 Task: Create a due date automation trigger when advanced on, on the monday after a card is due add fields without custom field "Resume" set to a date less than 1 days from now at 11:00 AM.
Action: Mouse moved to (949, 282)
Screenshot: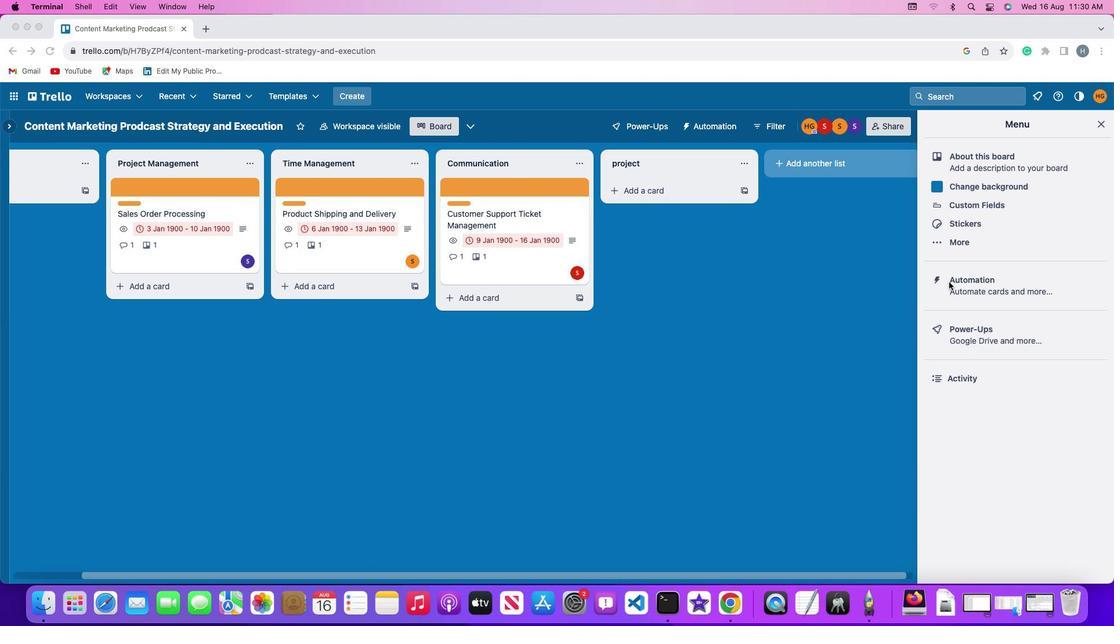 
Action: Mouse pressed left at (949, 282)
Screenshot: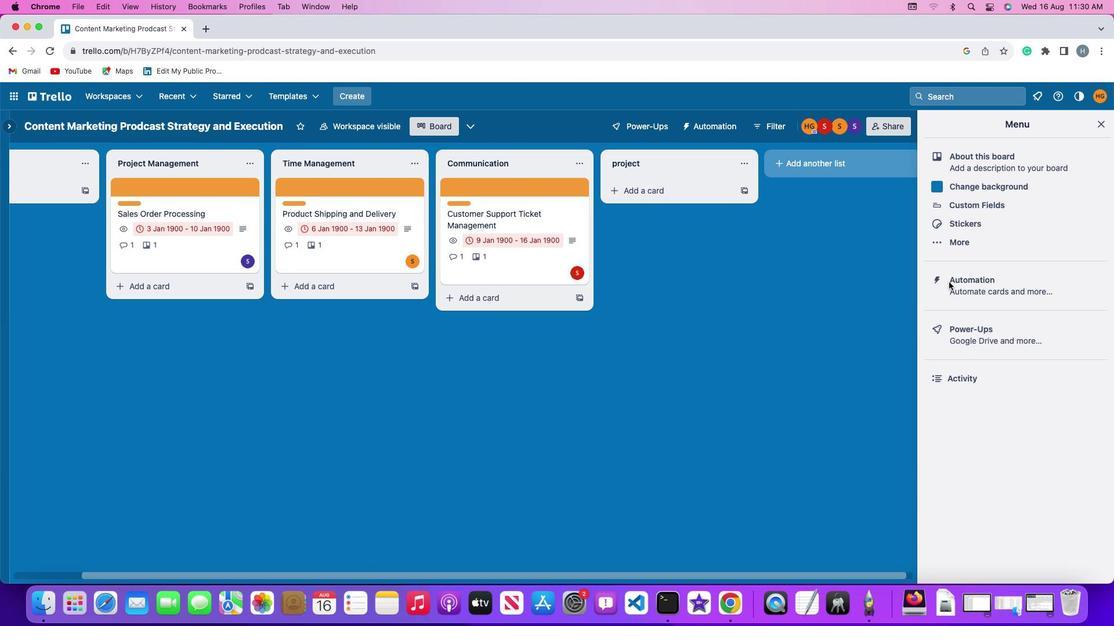 
Action: Mouse pressed left at (949, 282)
Screenshot: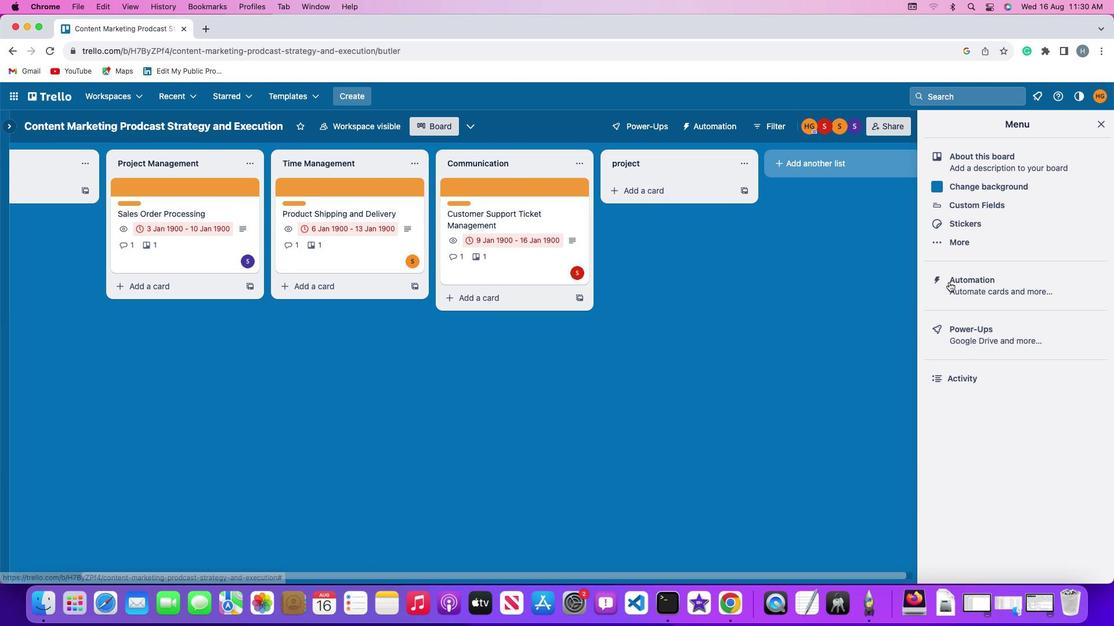 
Action: Mouse moved to (87, 269)
Screenshot: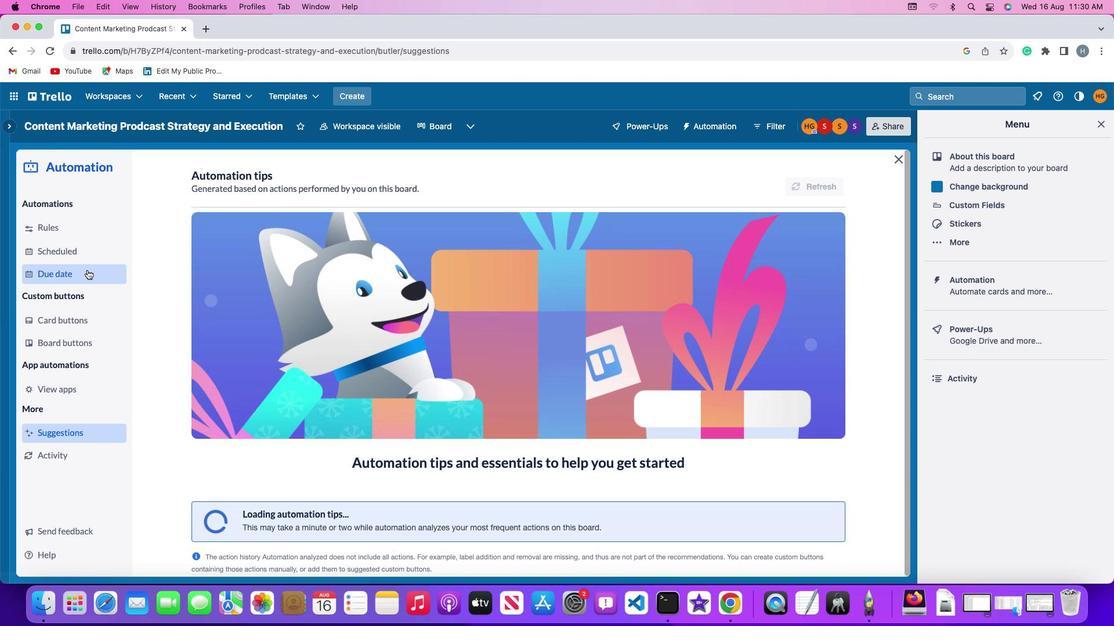 
Action: Mouse pressed left at (87, 269)
Screenshot: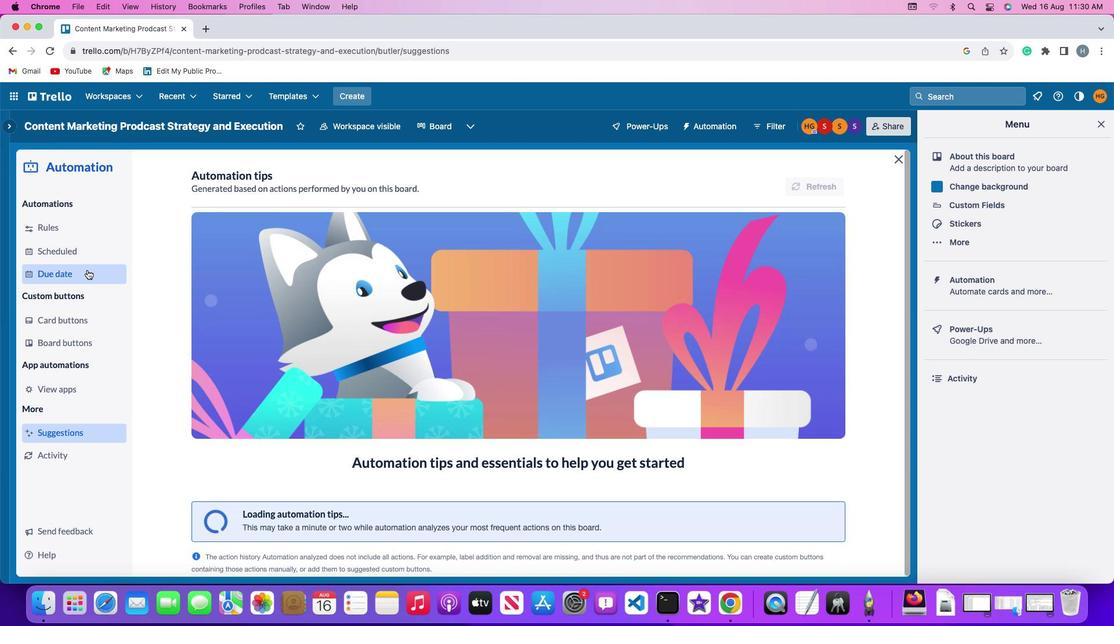 
Action: Mouse moved to (769, 178)
Screenshot: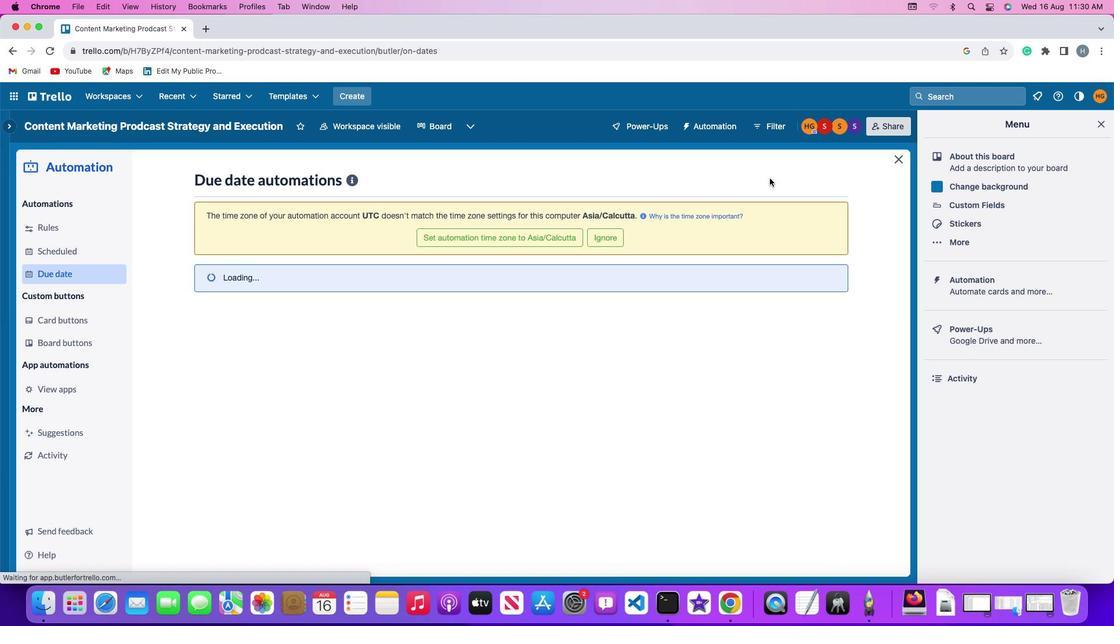 
Action: Mouse pressed left at (769, 178)
Screenshot: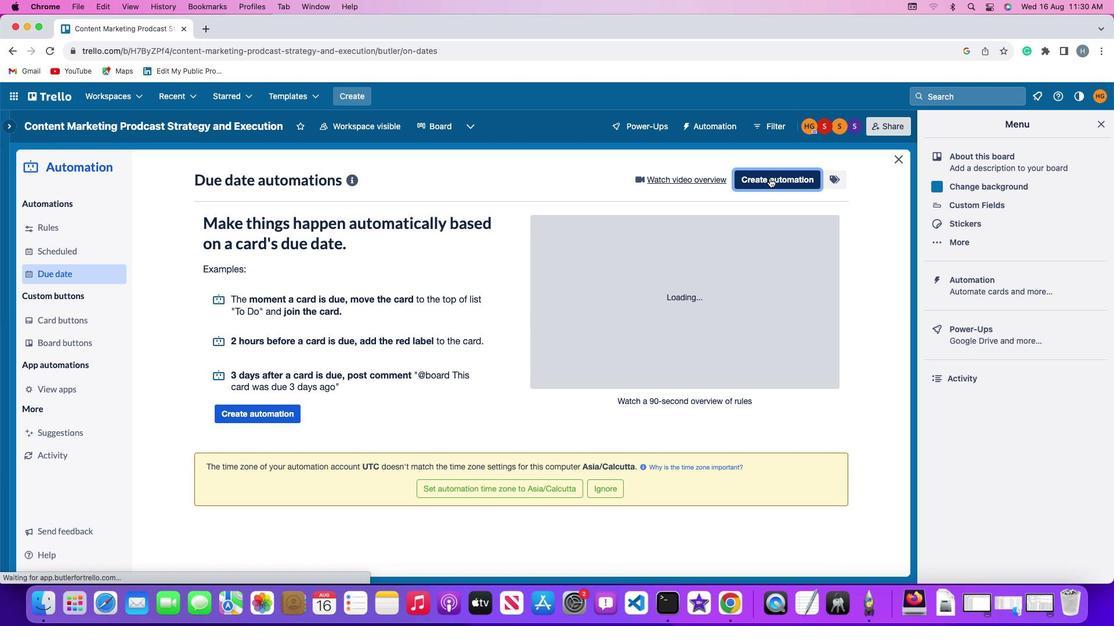 
Action: Mouse moved to (213, 293)
Screenshot: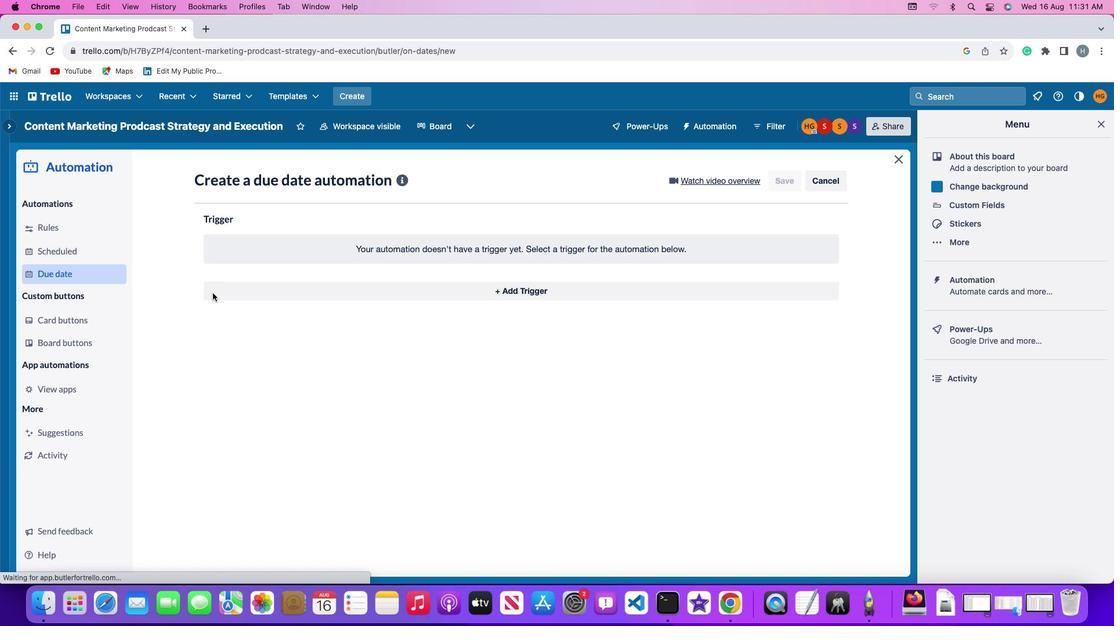 
Action: Mouse pressed left at (213, 293)
Screenshot: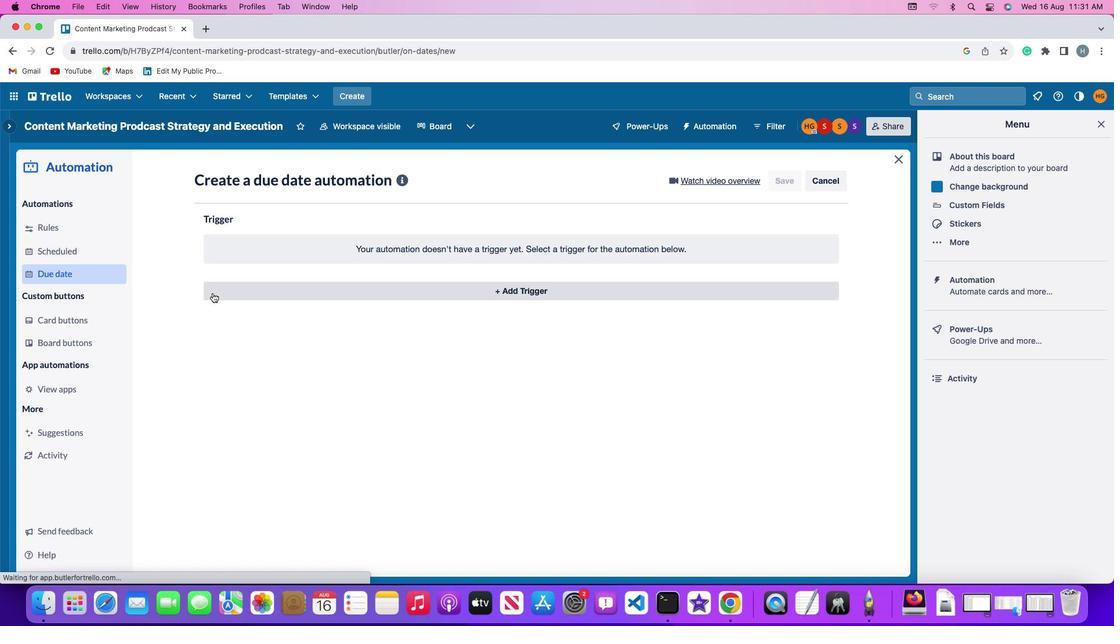 
Action: Mouse moved to (244, 514)
Screenshot: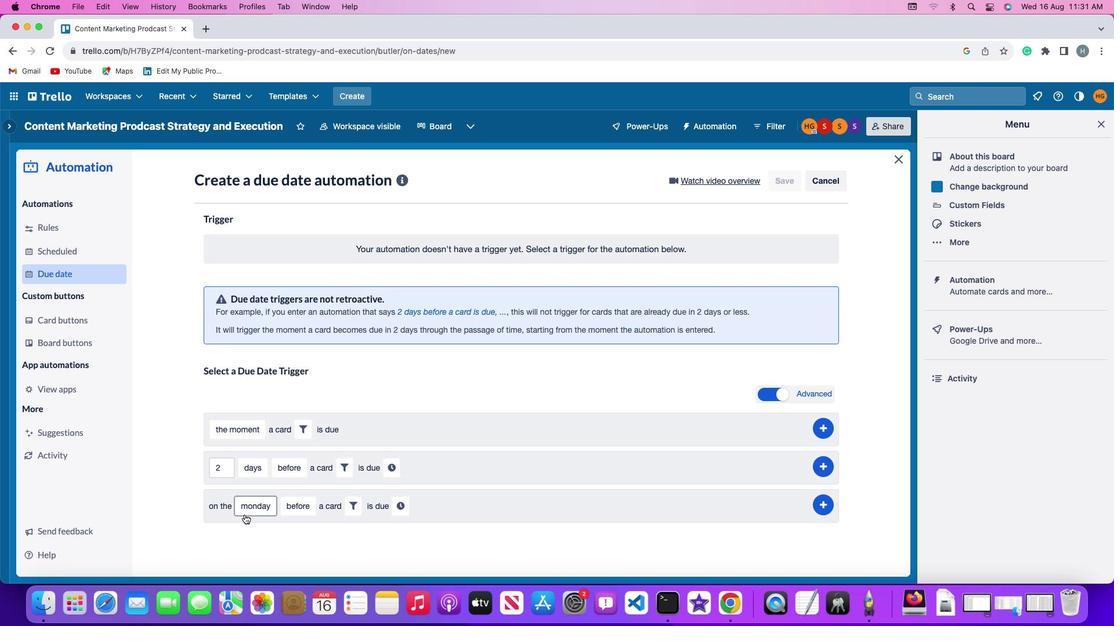 
Action: Mouse pressed left at (244, 514)
Screenshot: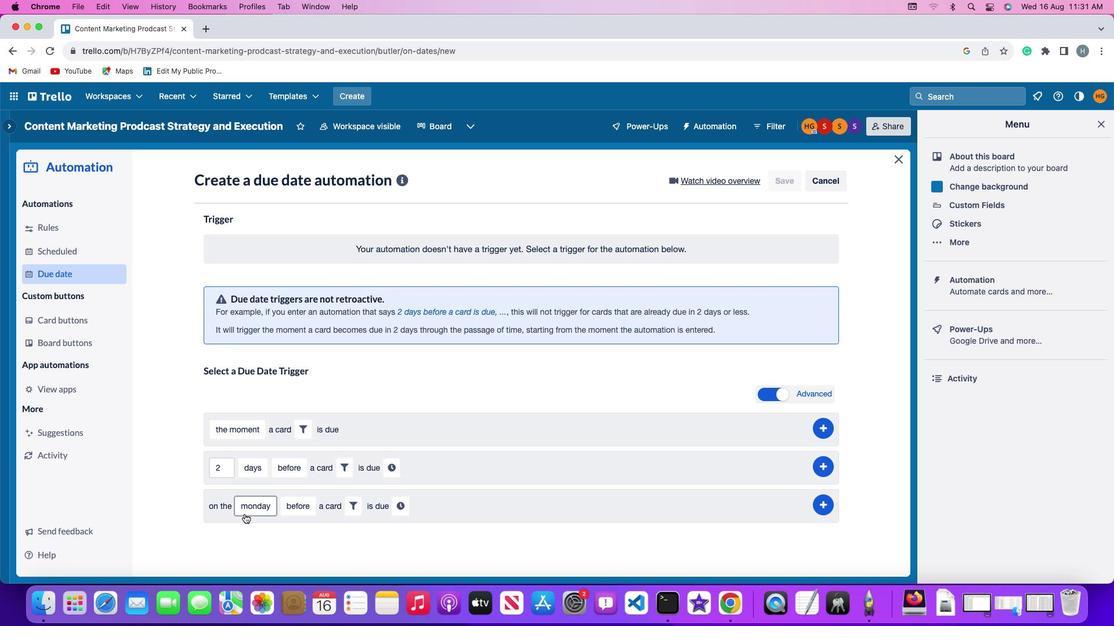 
Action: Mouse moved to (262, 346)
Screenshot: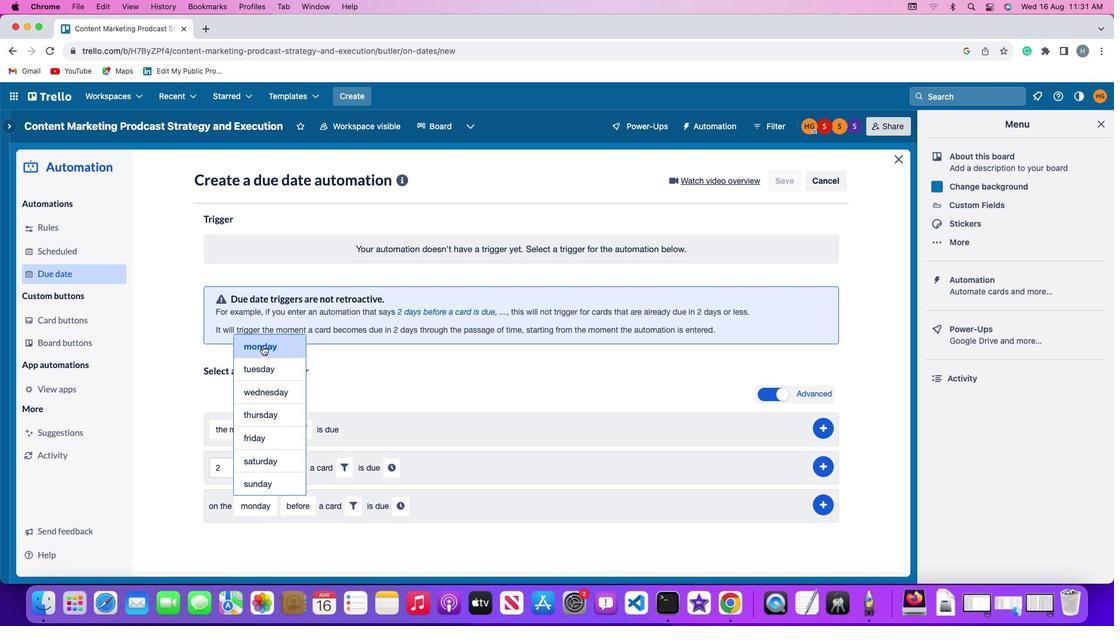 
Action: Mouse pressed left at (262, 346)
Screenshot: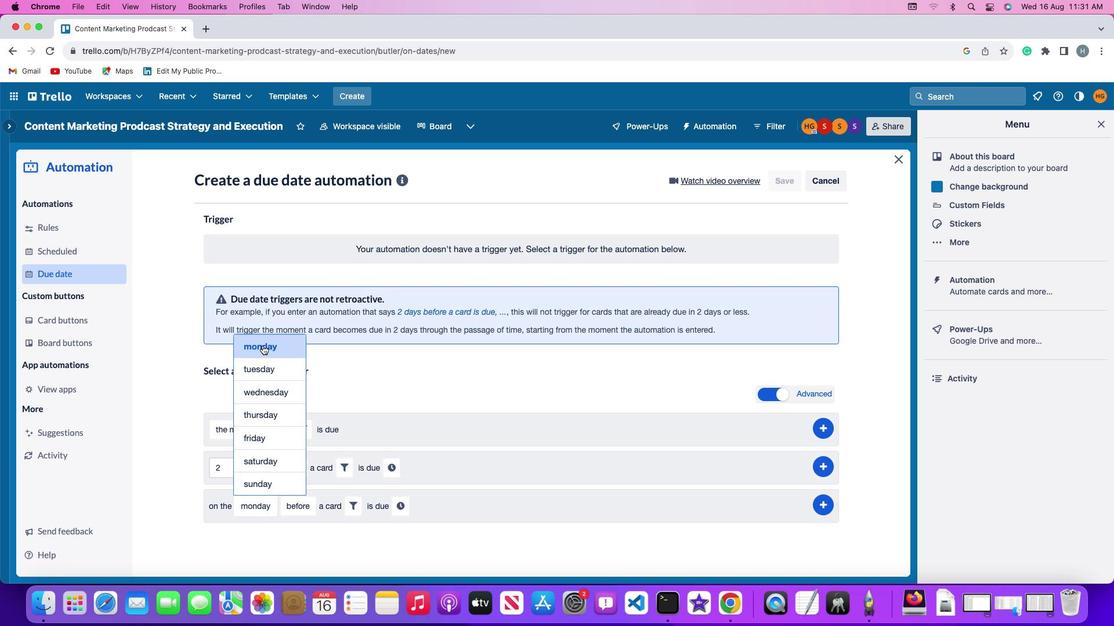 
Action: Mouse moved to (292, 502)
Screenshot: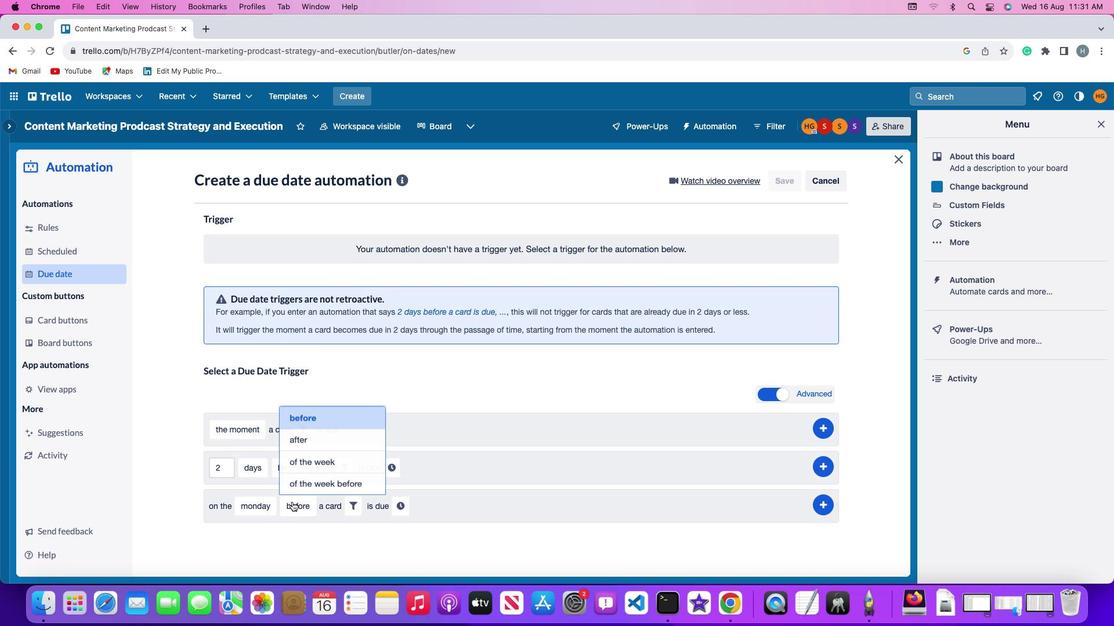 
Action: Mouse pressed left at (292, 502)
Screenshot: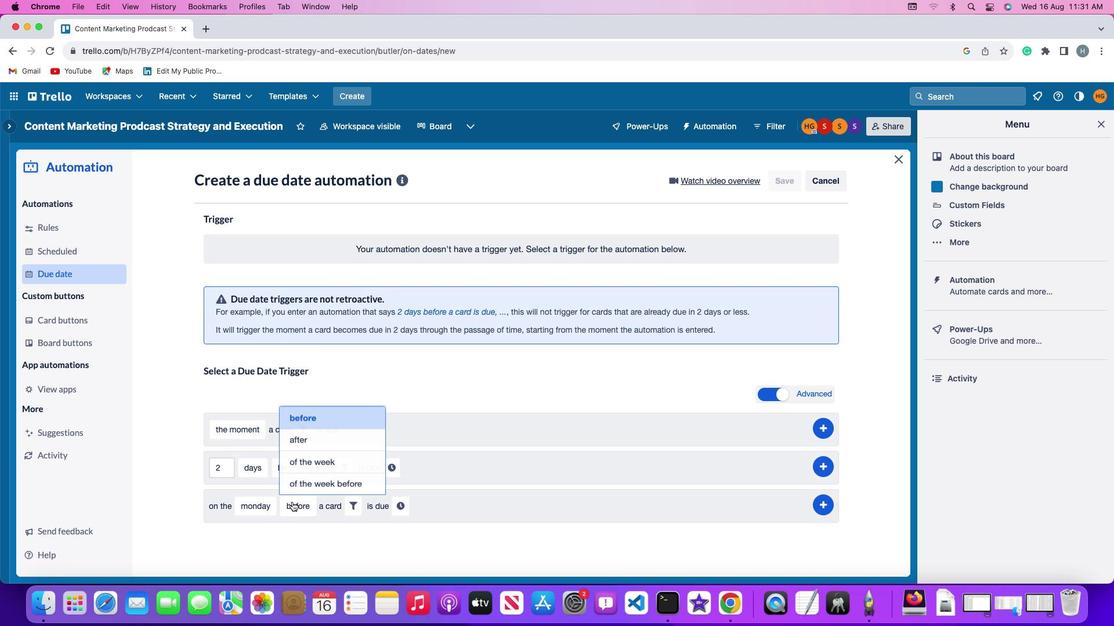 
Action: Mouse moved to (323, 433)
Screenshot: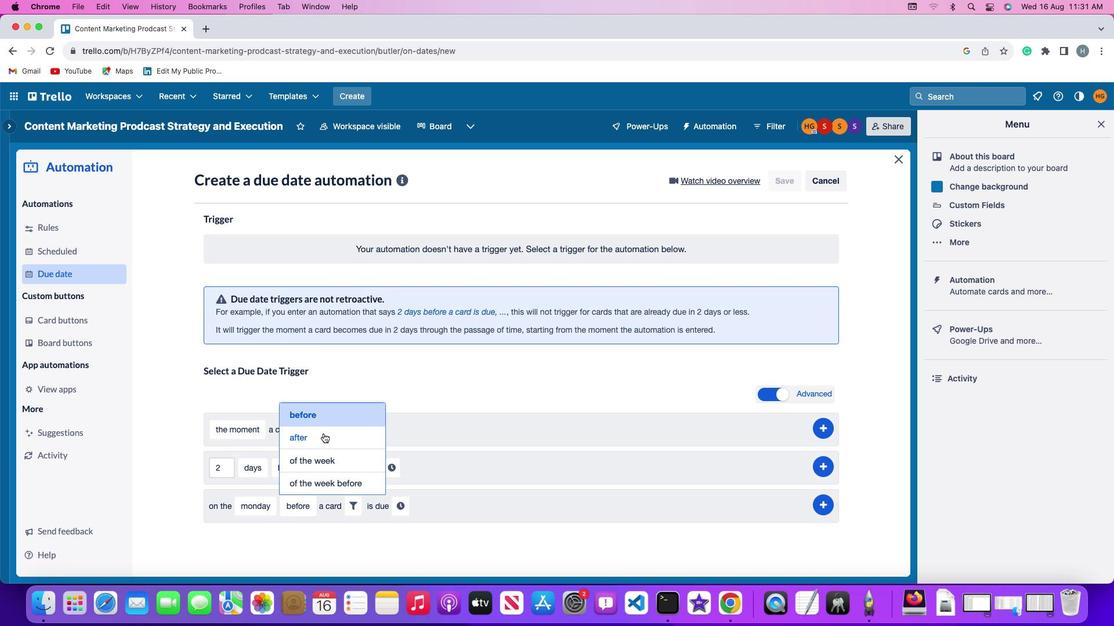 
Action: Mouse pressed left at (323, 433)
Screenshot: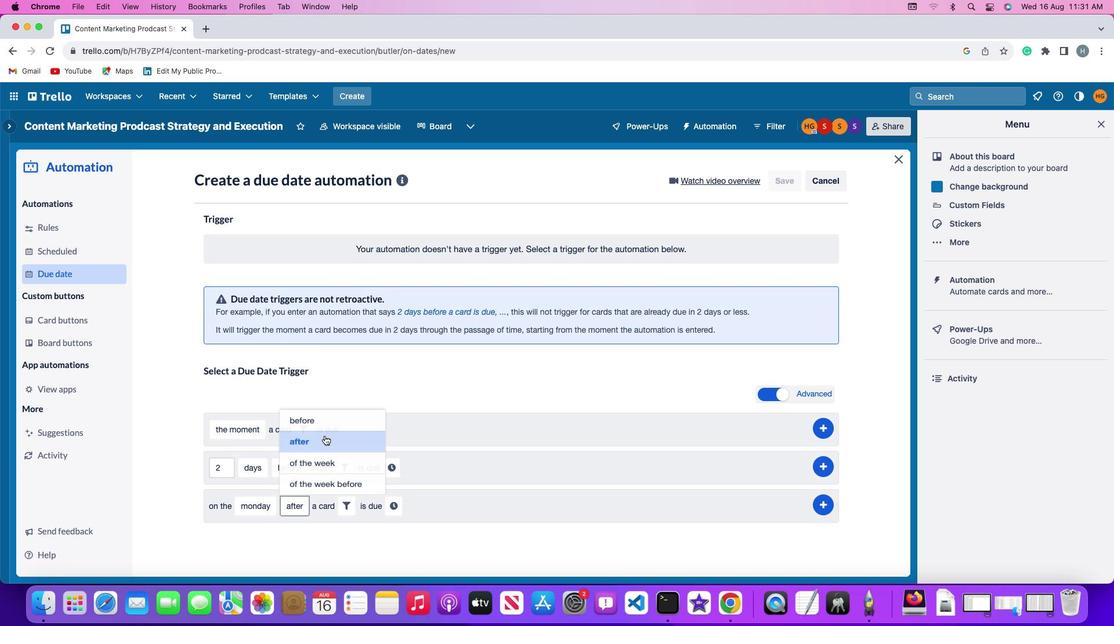 
Action: Mouse moved to (350, 508)
Screenshot: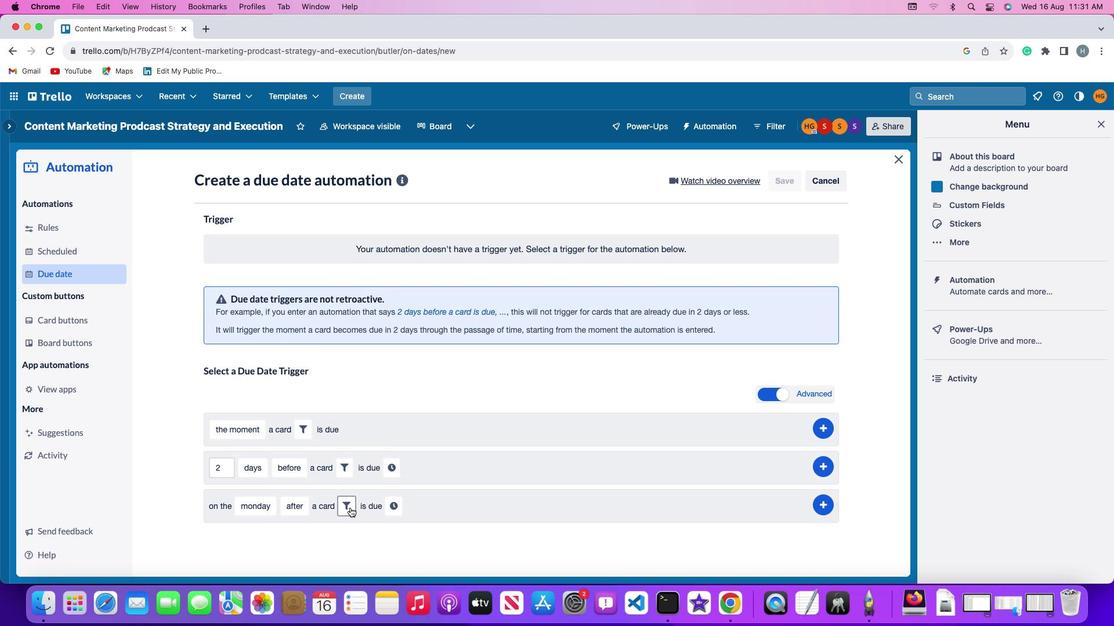 
Action: Mouse pressed left at (350, 508)
Screenshot: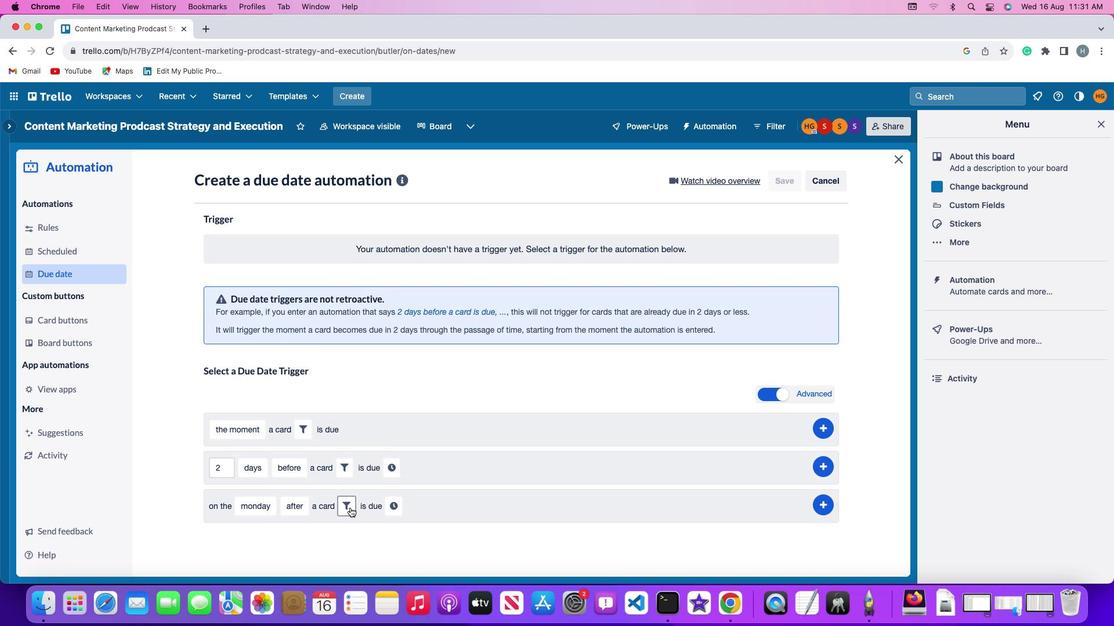 
Action: Mouse moved to (541, 547)
Screenshot: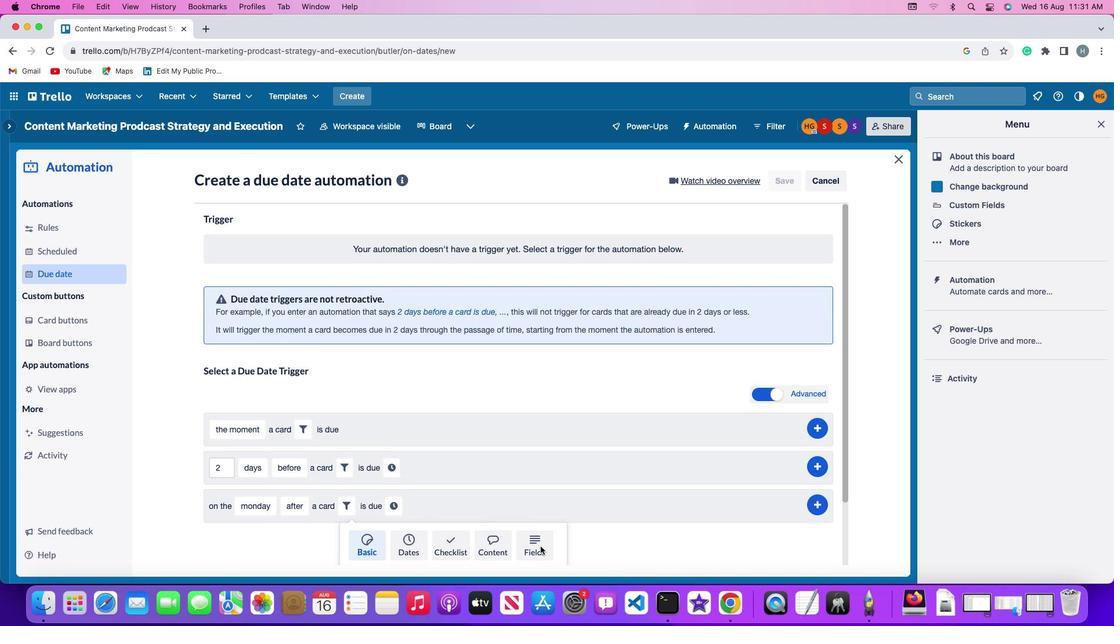 
Action: Mouse pressed left at (541, 547)
Screenshot: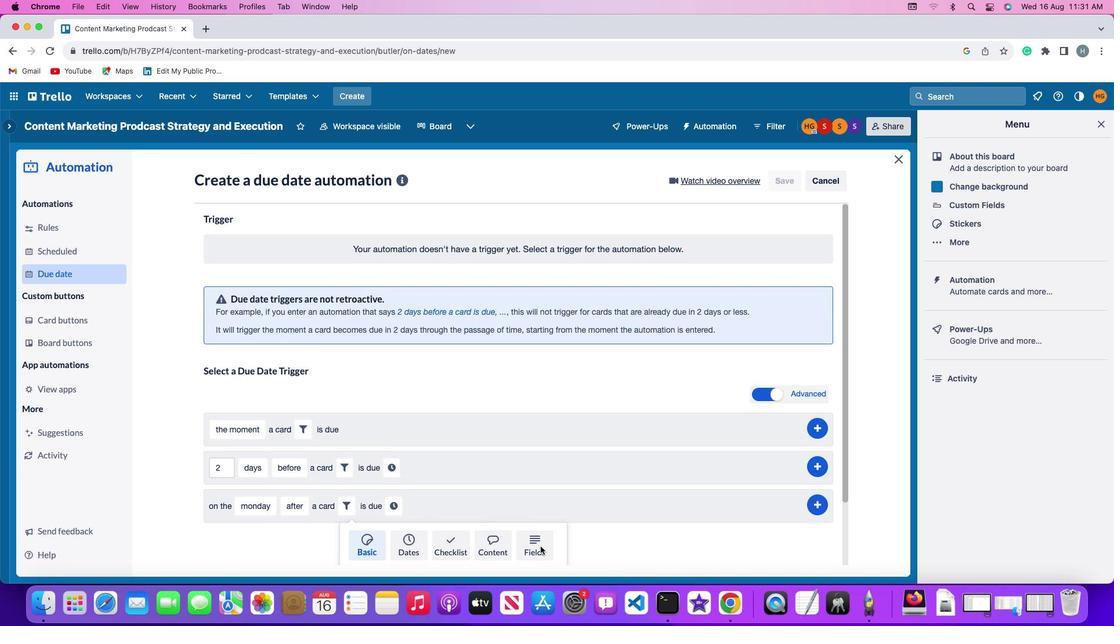 
Action: Mouse moved to (315, 534)
Screenshot: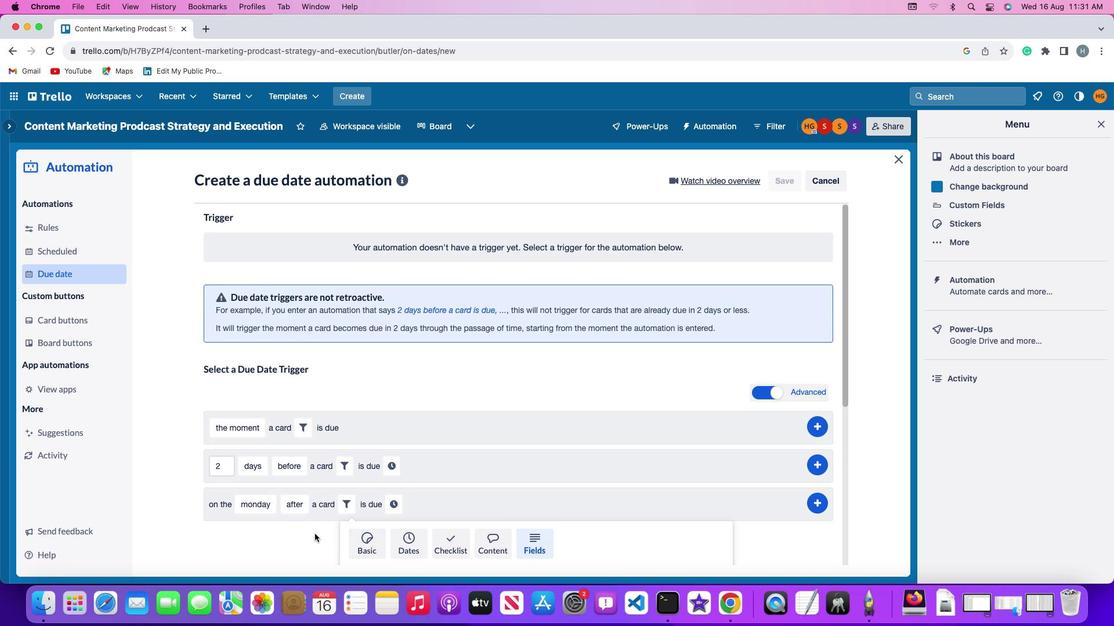 
Action: Mouse scrolled (315, 534) with delta (0, 0)
Screenshot: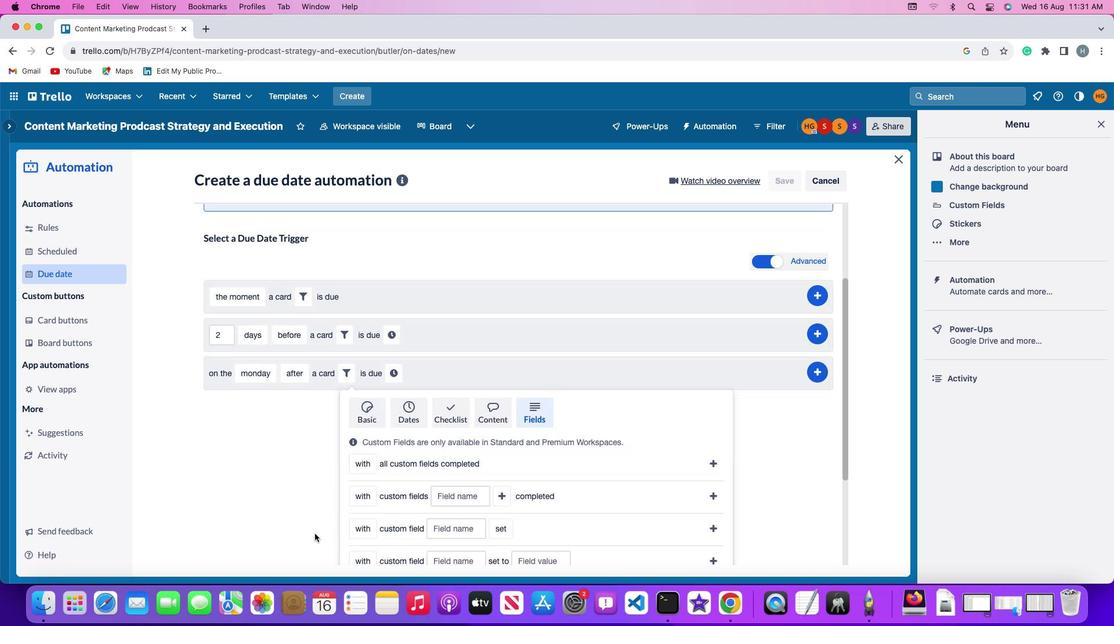 
Action: Mouse scrolled (315, 534) with delta (0, 0)
Screenshot: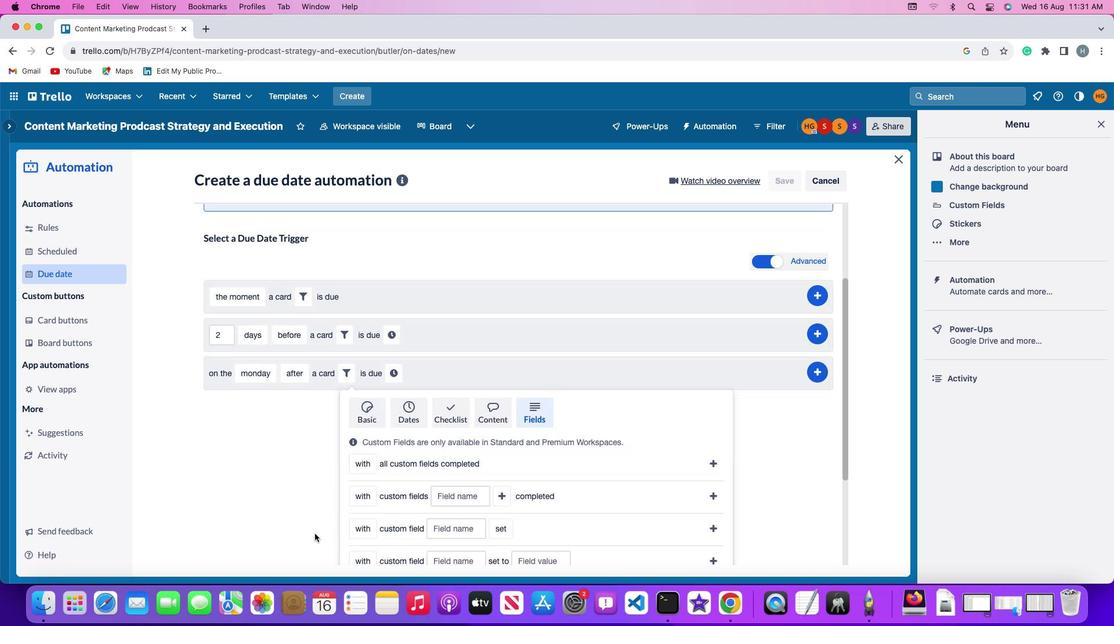 
Action: Mouse scrolled (315, 534) with delta (0, -2)
Screenshot: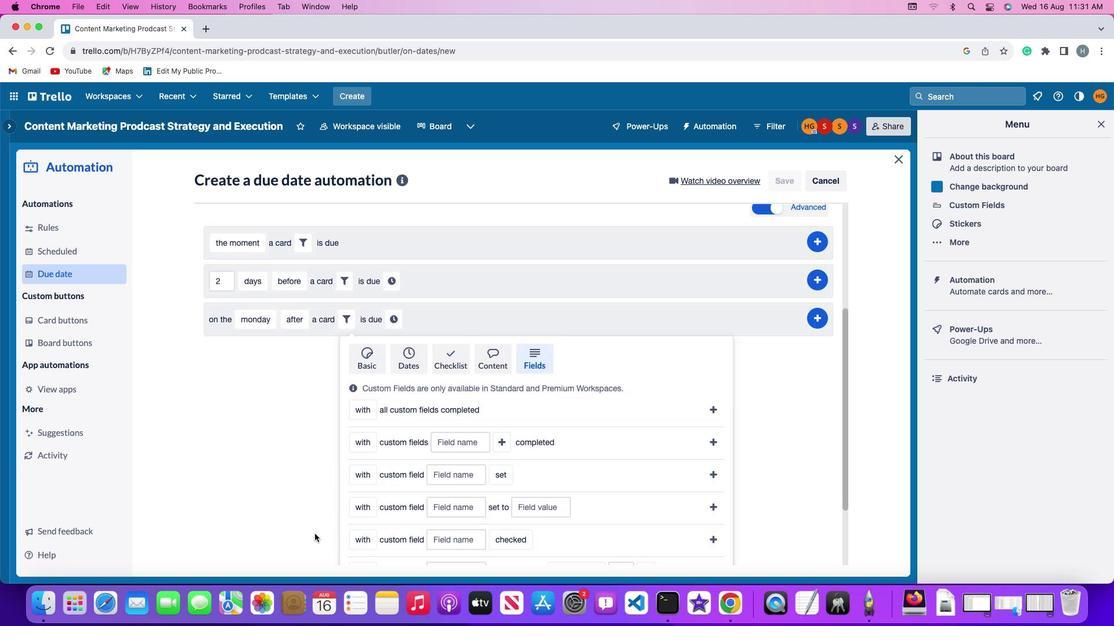 
Action: Mouse scrolled (315, 534) with delta (0, -2)
Screenshot: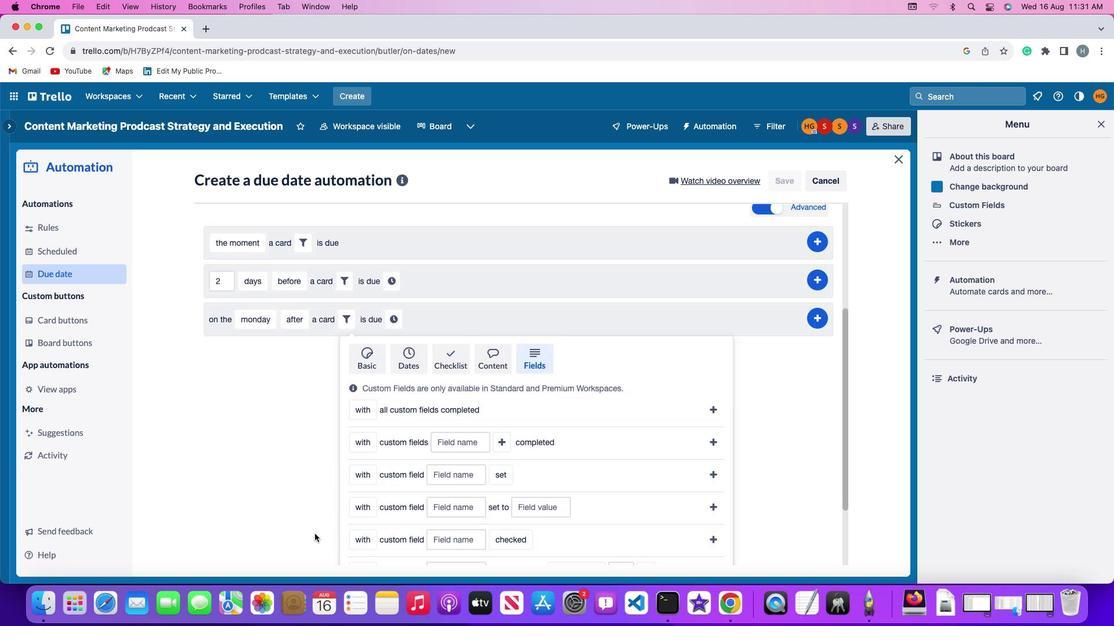 
Action: Mouse scrolled (315, 534) with delta (0, -3)
Screenshot: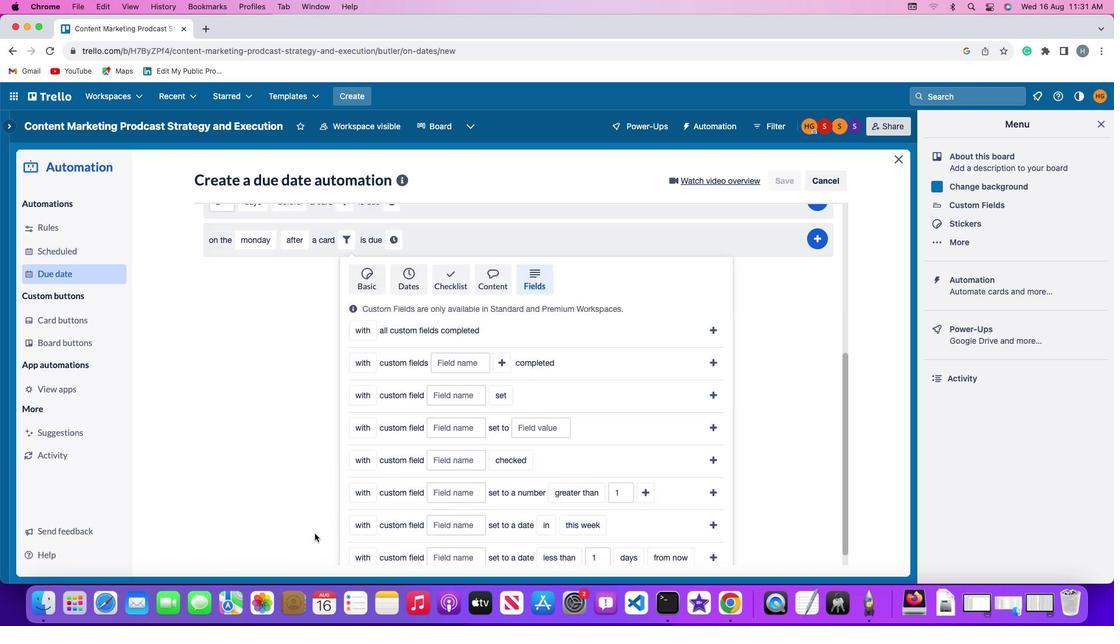 
Action: Mouse moved to (315, 534)
Screenshot: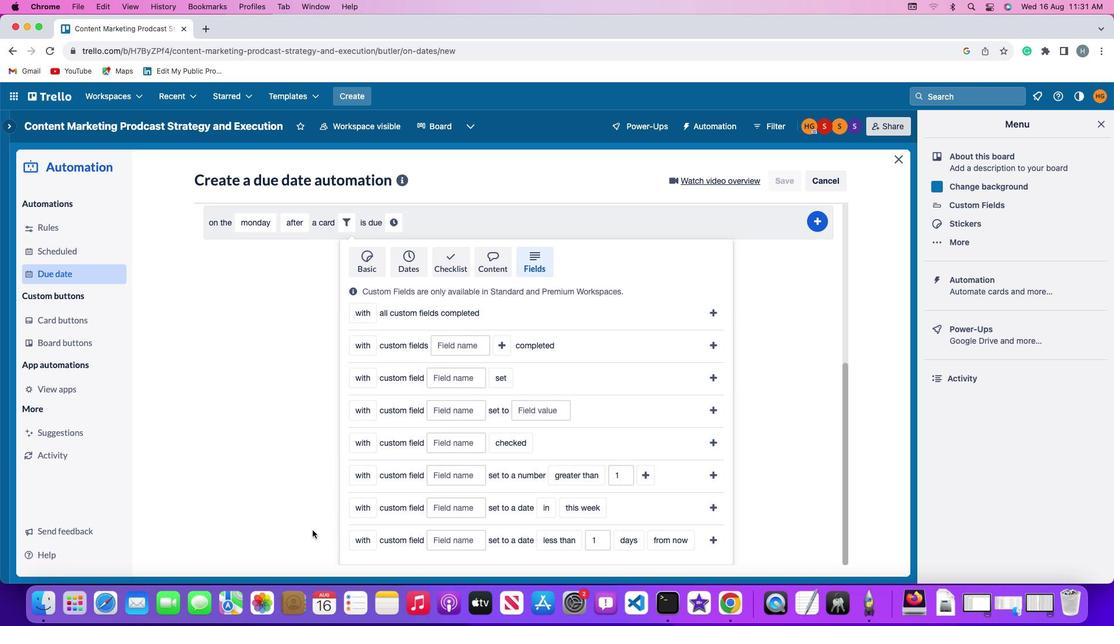
Action: Mouse scrolled (315, 534) with delta (0, 0)
Screenshot: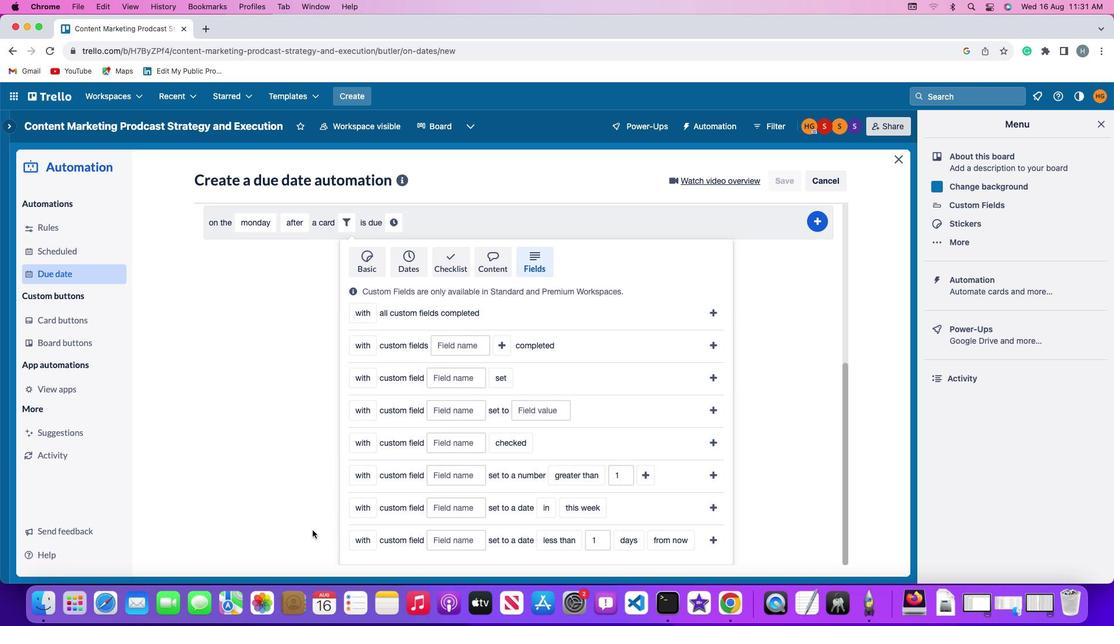 
Action: Mouse scrolled (315, 534) with delta (0, 0)
Screenshot: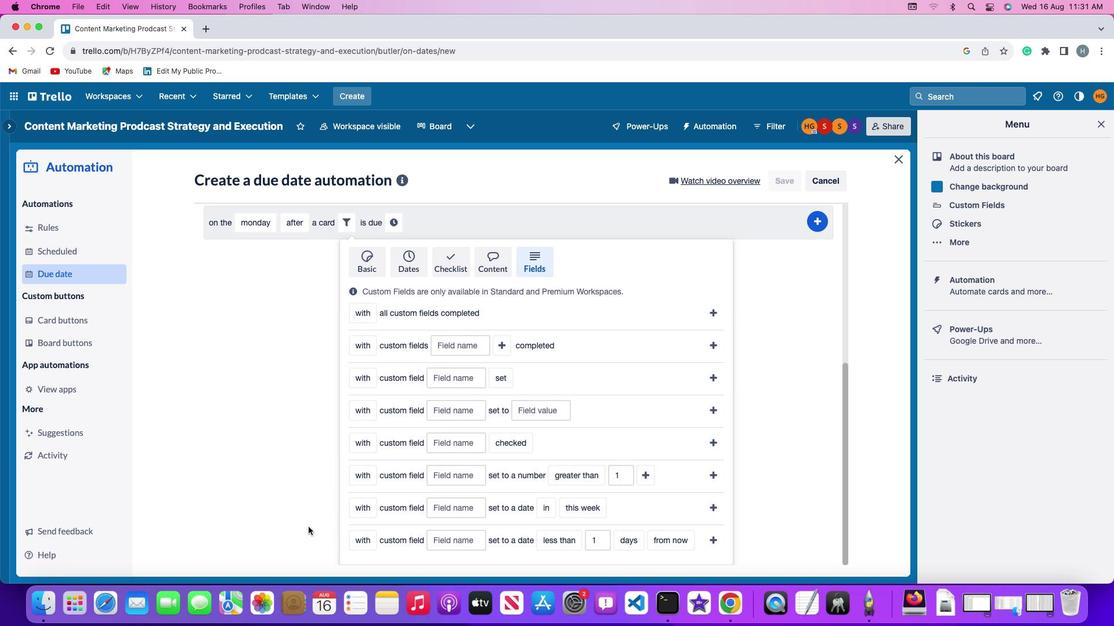 
Action: Mouse scrolled (315, 534) with delta (0, -1)
Screenshot: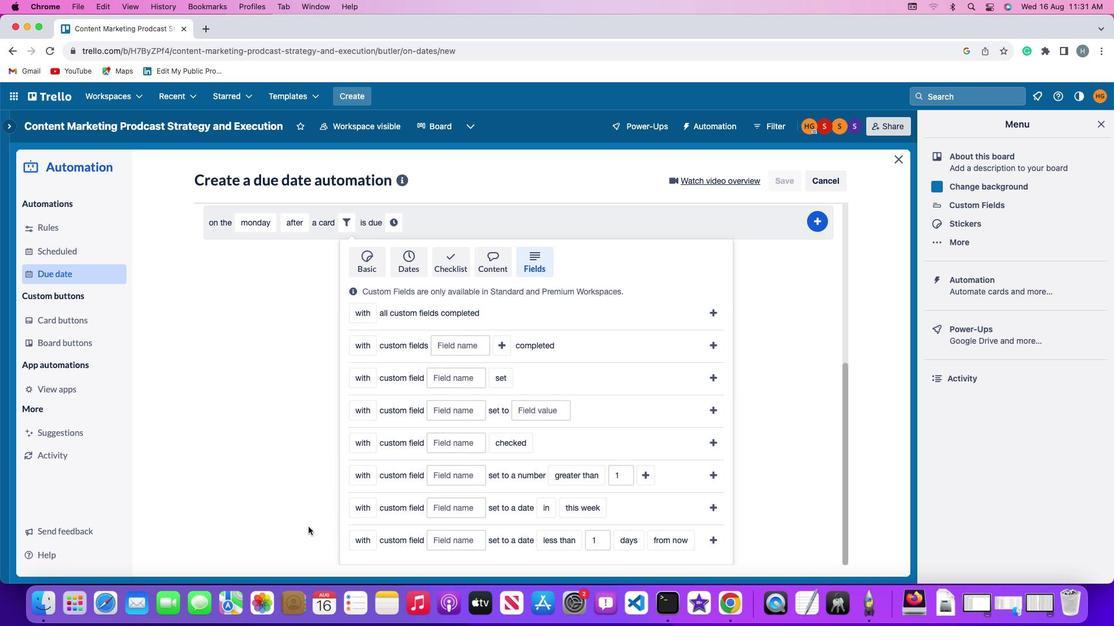 
Action: Mouse moved to (312, 531)
Screenshot: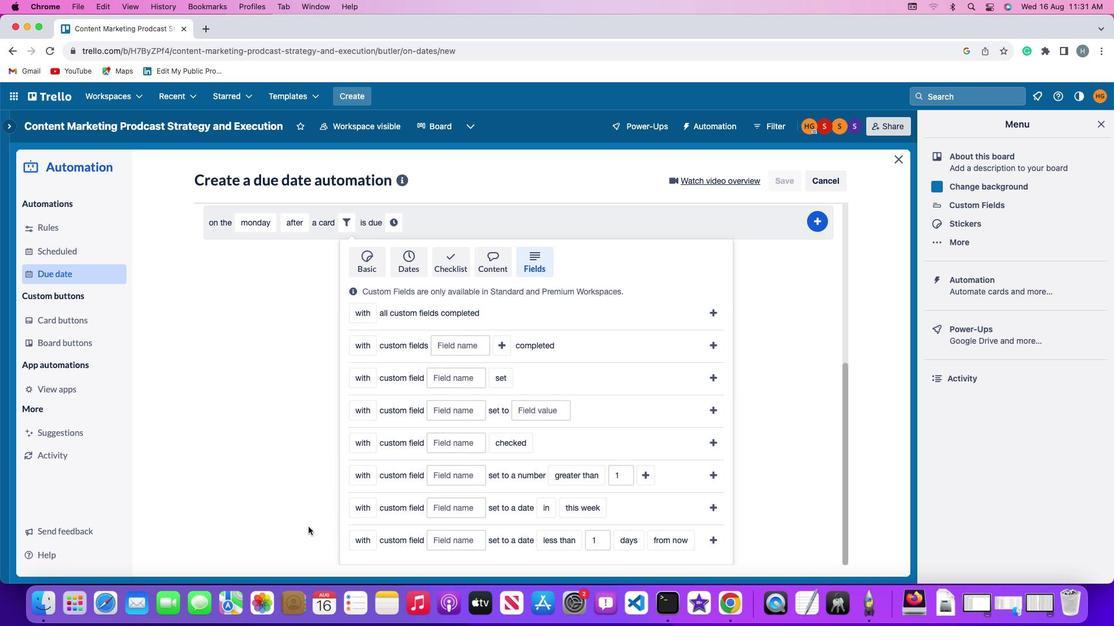 
Action: Mouse scrolled (312, 531) with delta (0, -2)
Screenshot: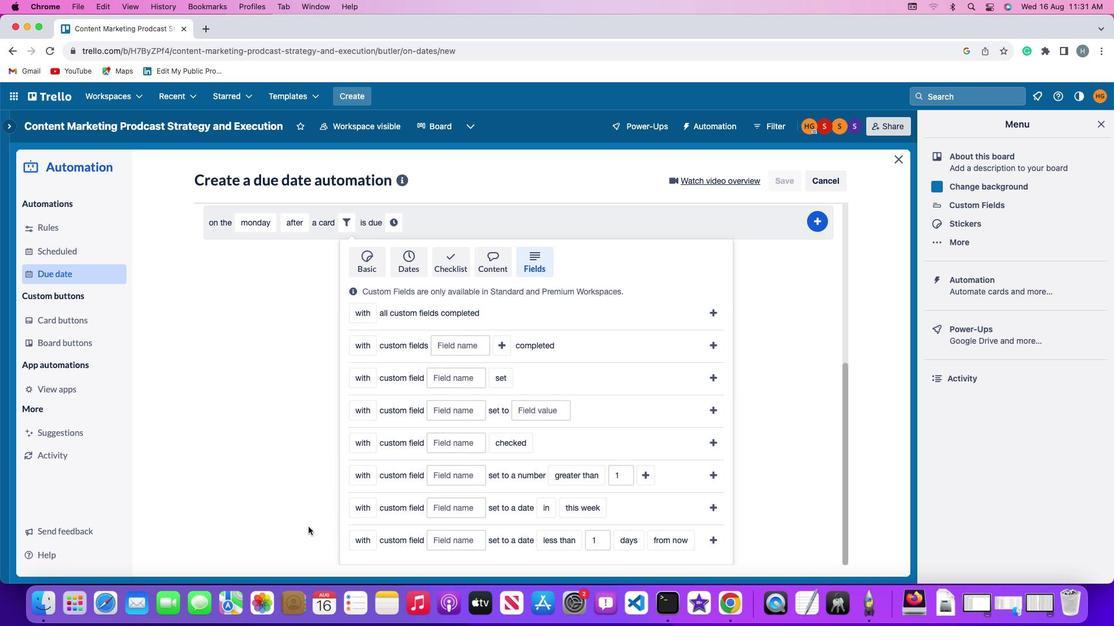 
Action: Mouse moved to (366, 532)
Screenshot: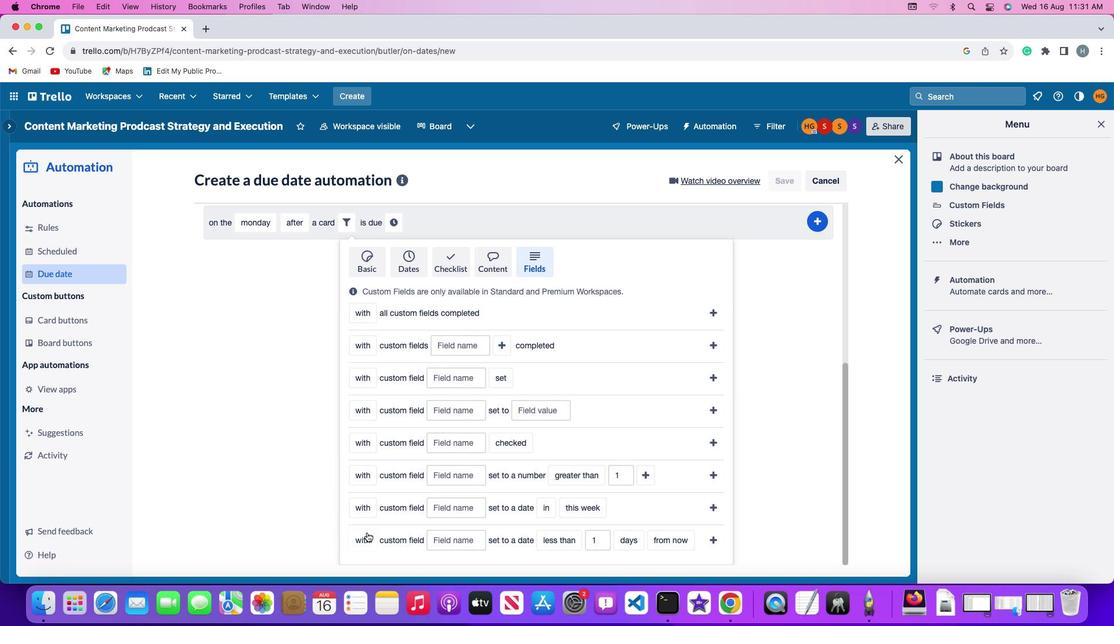 
Action: Mouse pressed left at (366, 532)
Screenshot: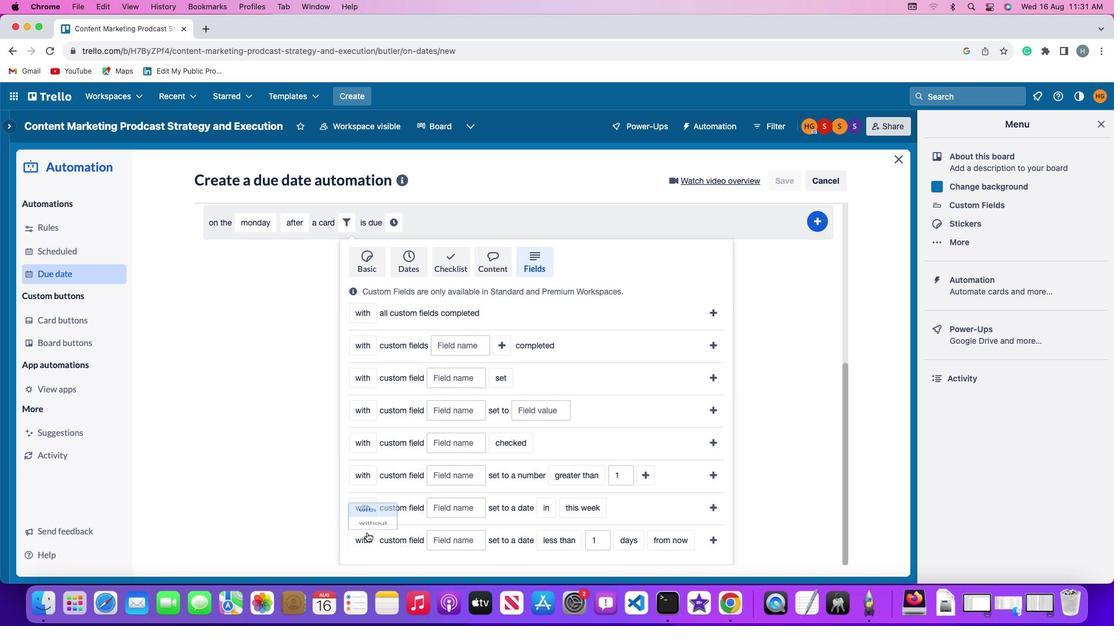
Action: Mouse moved to (362, 519)
Screenshot: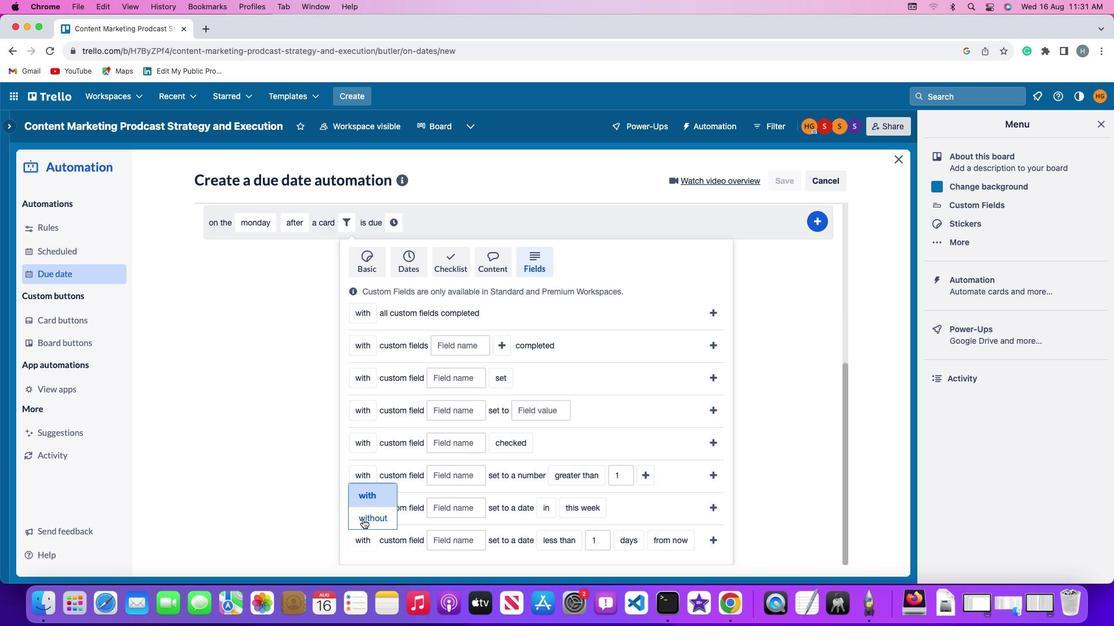 
Action: Mouse pressed left at (362, 519)
Screenshot: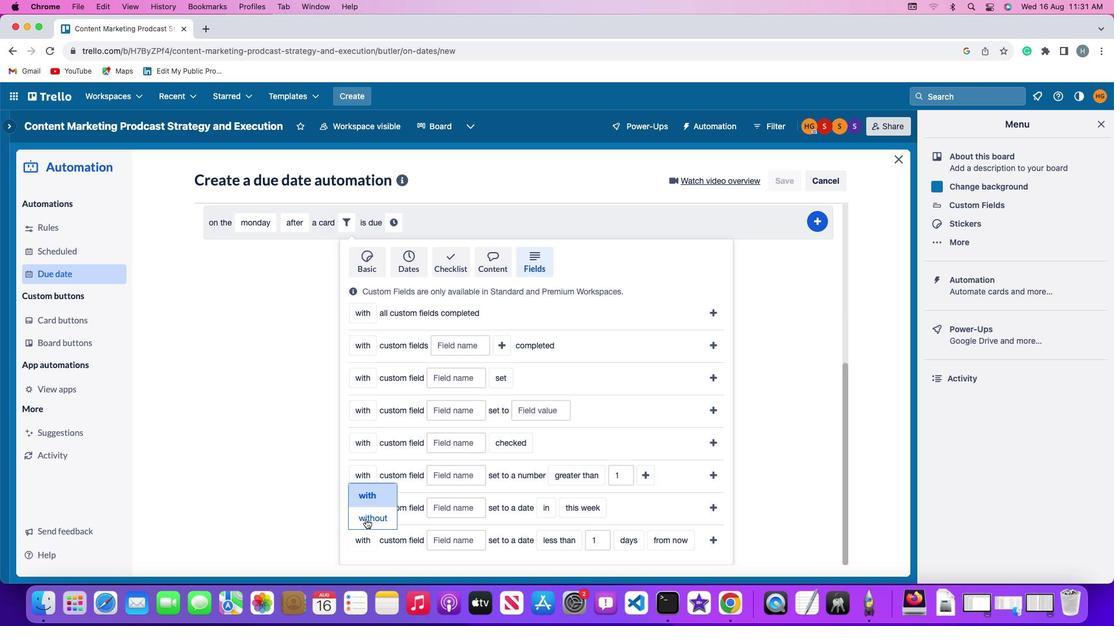 
Action: Mouse moved to (463, 542)
Screenshot: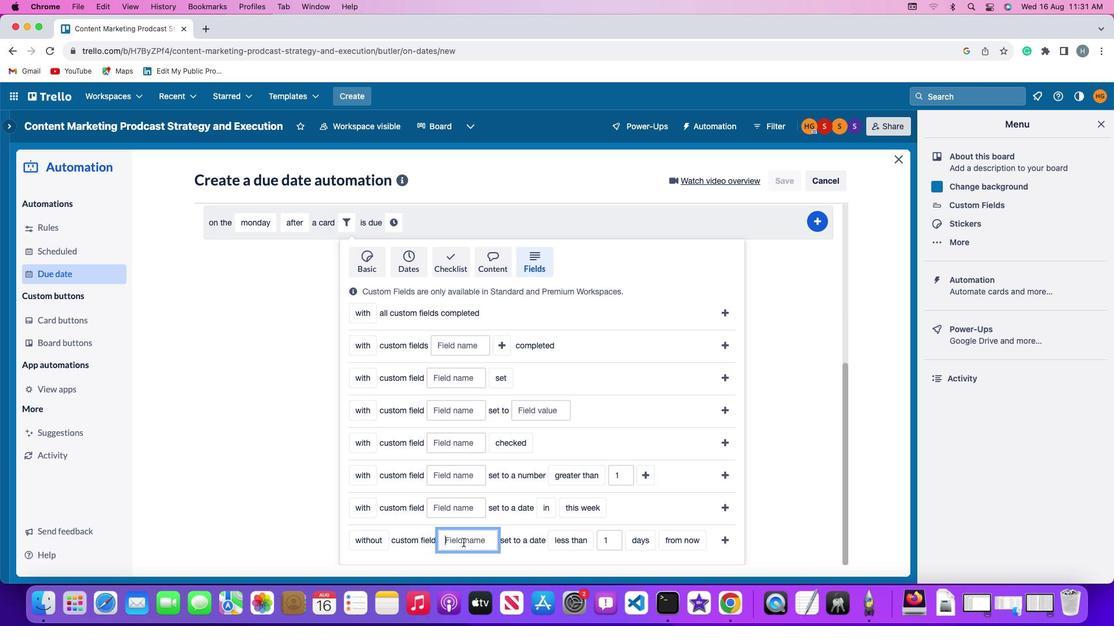 
Action: Mouse pressed left at (463, 542)
Screenshot: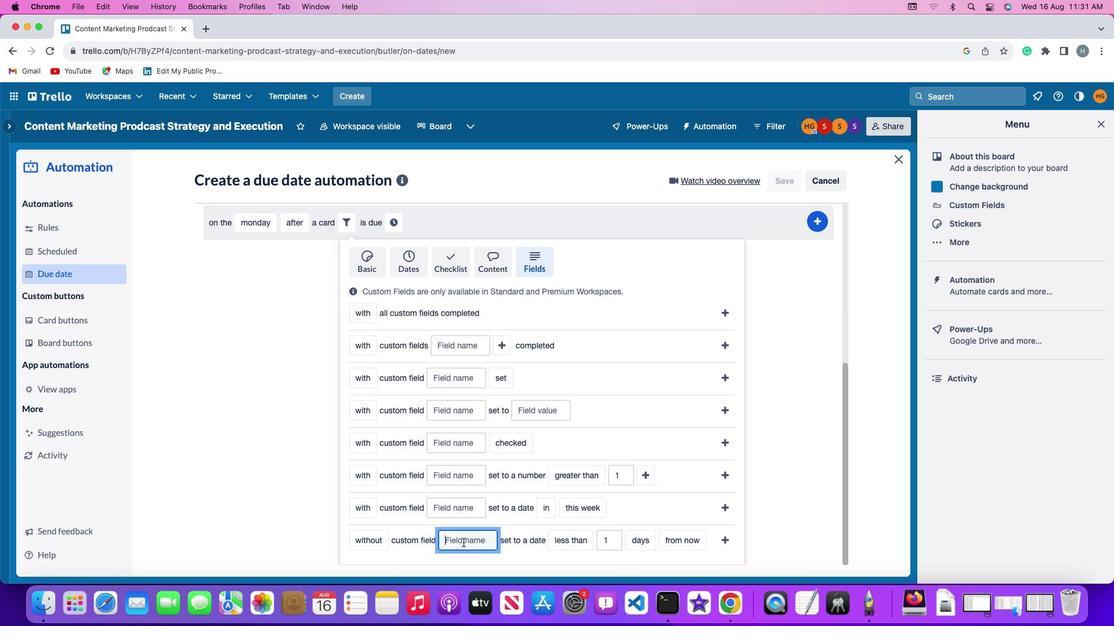 
Action: Mouse moved to (466, 541)
Screenshot: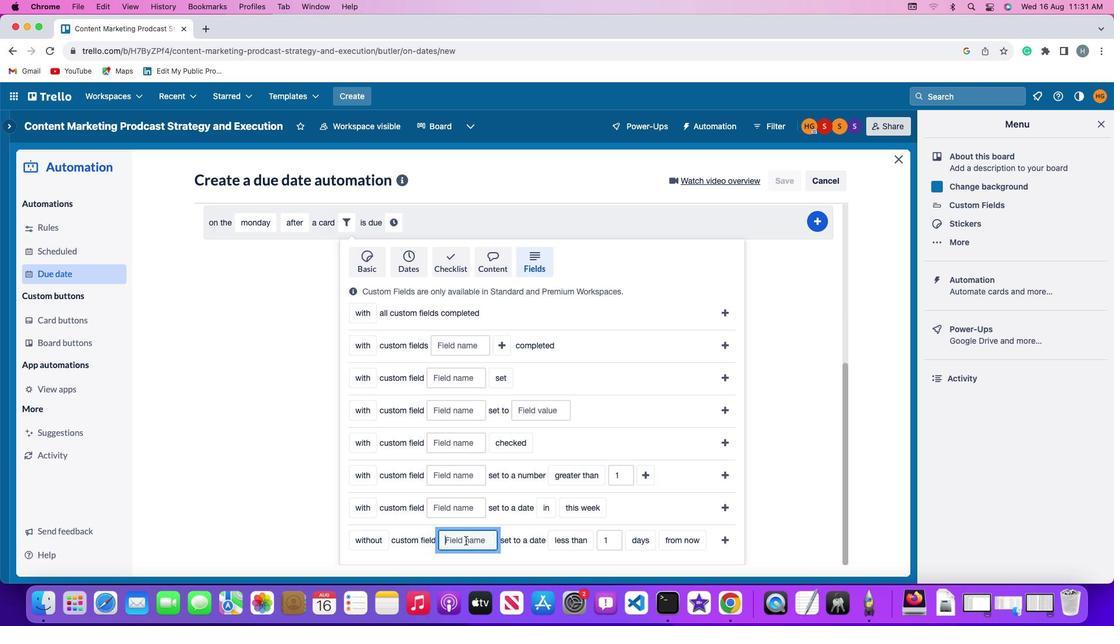 
Action: Key pressed Key.shift'R''e''s''u''m'
Screenshot: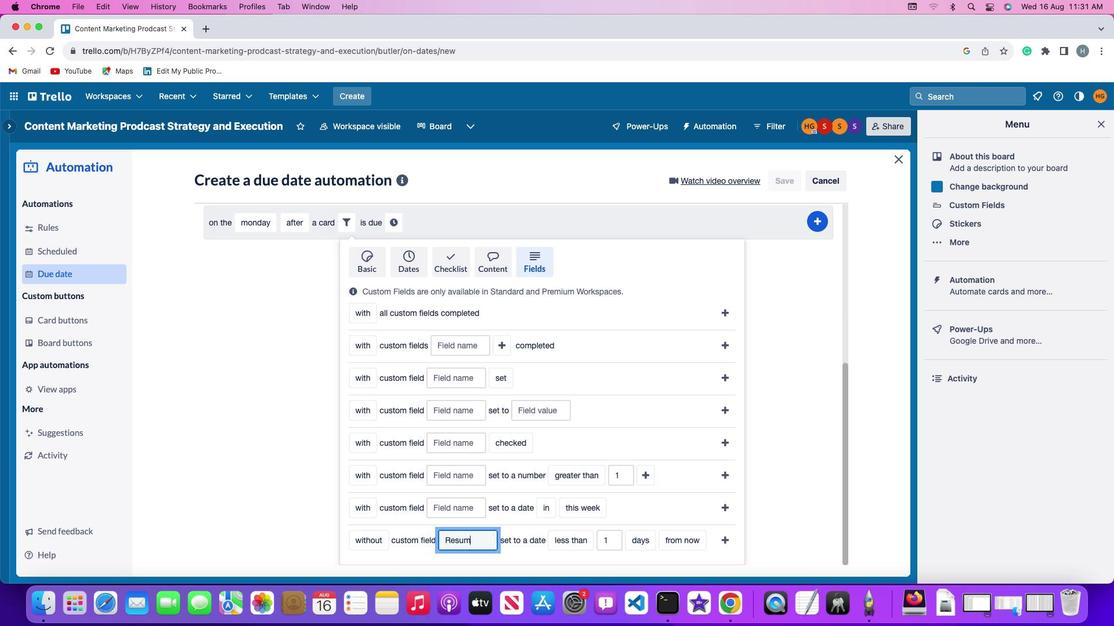 
Action: Mouse moved to (462, 538)
Screenshot: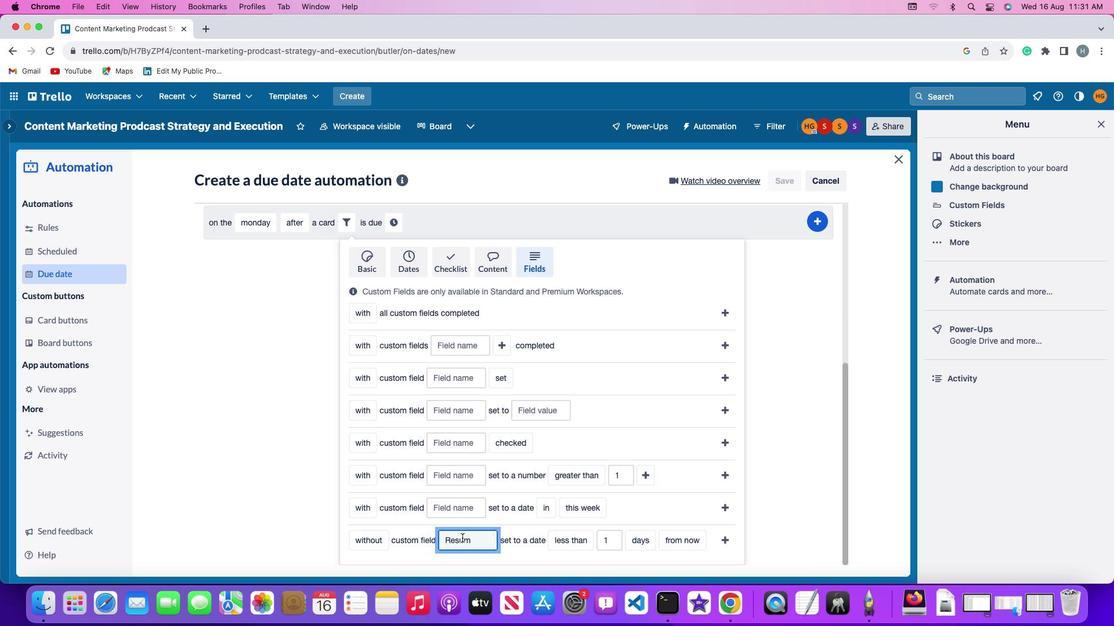 
Action: Key pressed 'e'
Screenshot: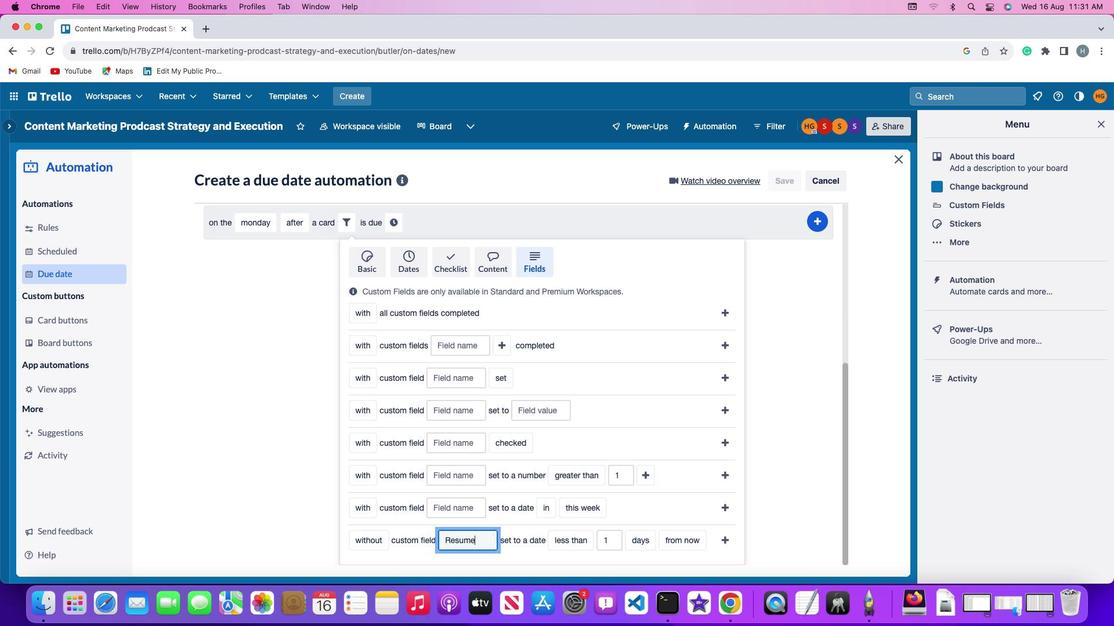 
Action: Mouse moved to (555, 543)
Screenshot: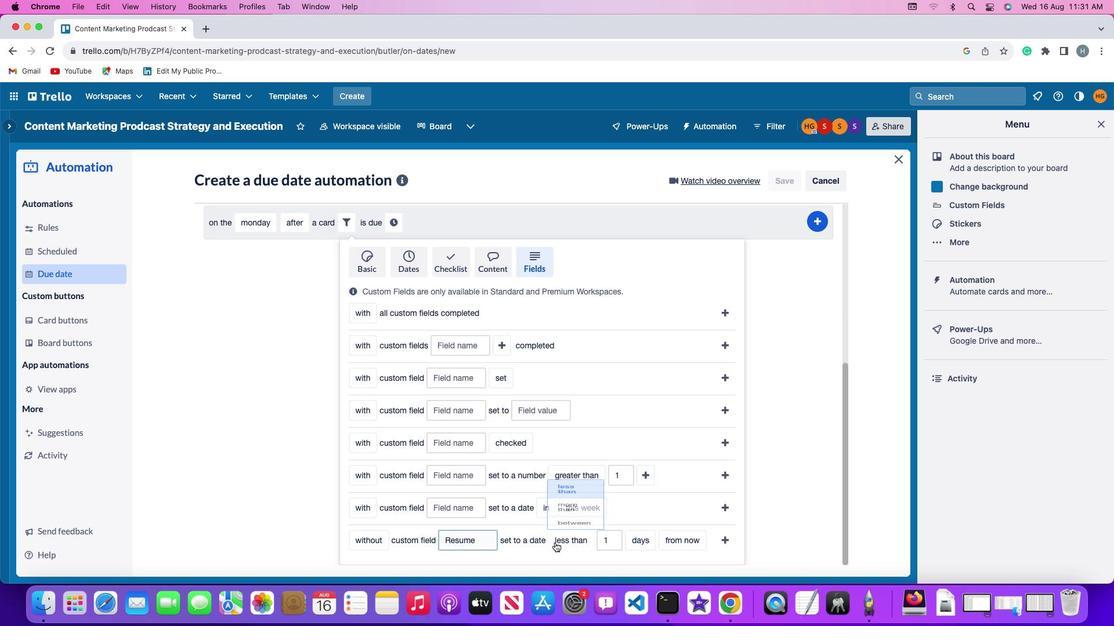 
Action: Mouse pressed left at (555, 543)
Screenshot: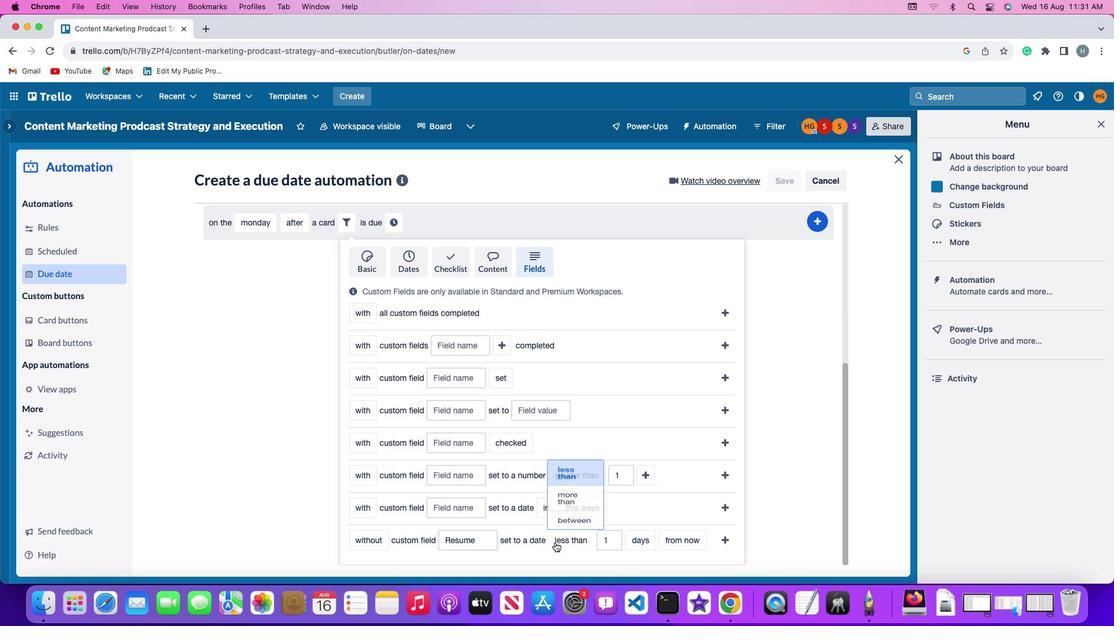 
Action: Mouse moved to (570, 451)
Screenshot: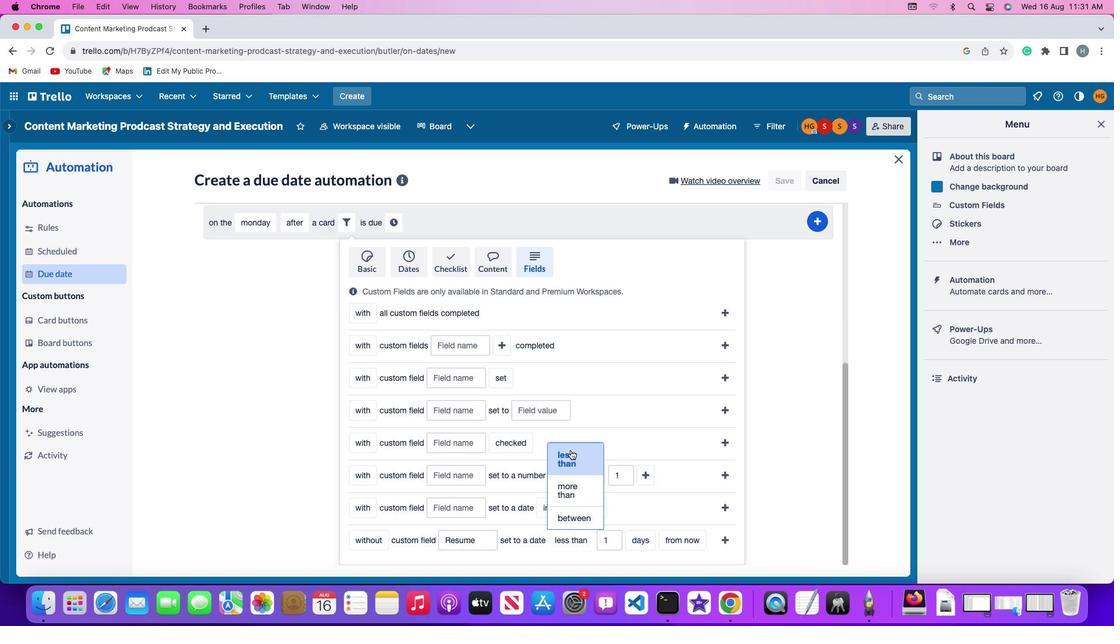 
Action: Mouse pressed left at (570, 451)
Screenshot: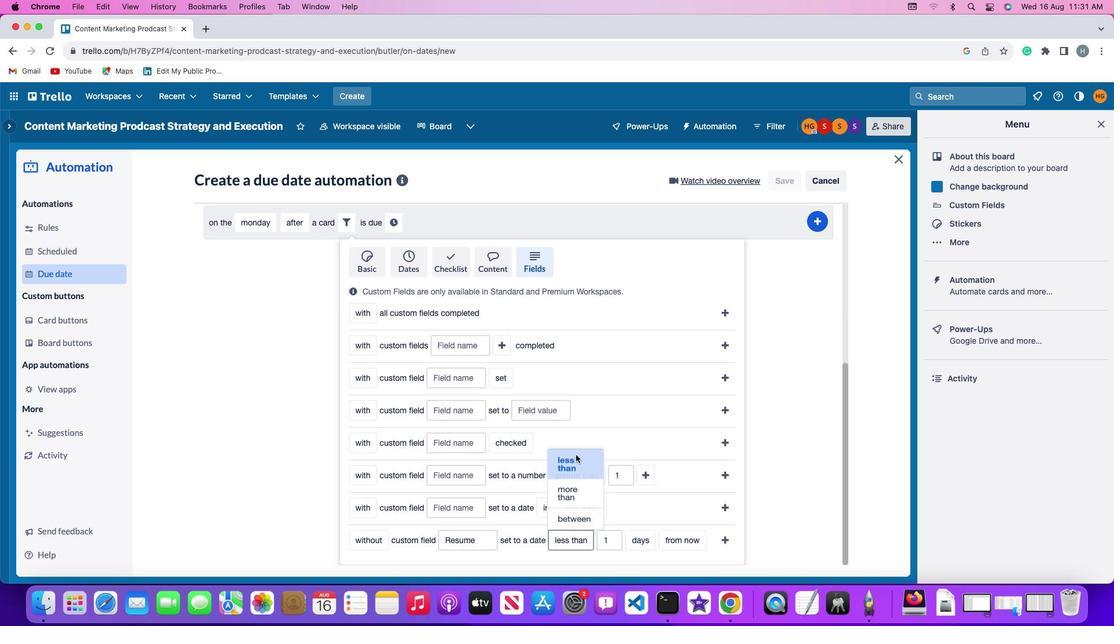 
Action: Mouse moved to (612, 535)
Screenshot: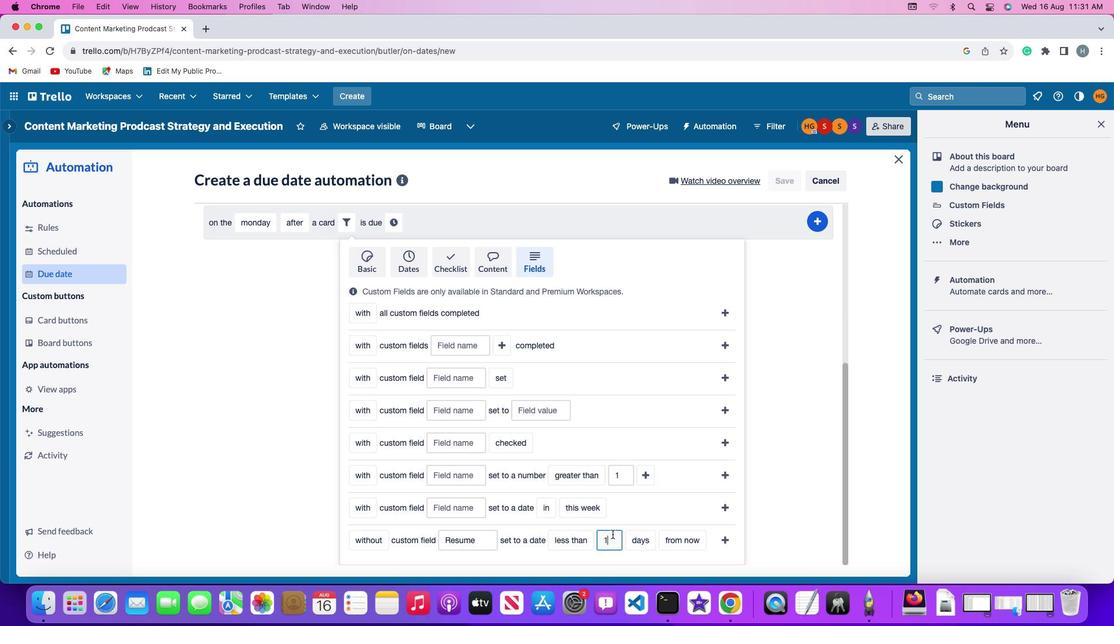 
Action: Mouse pressed left at (612, 535)
Screenshot: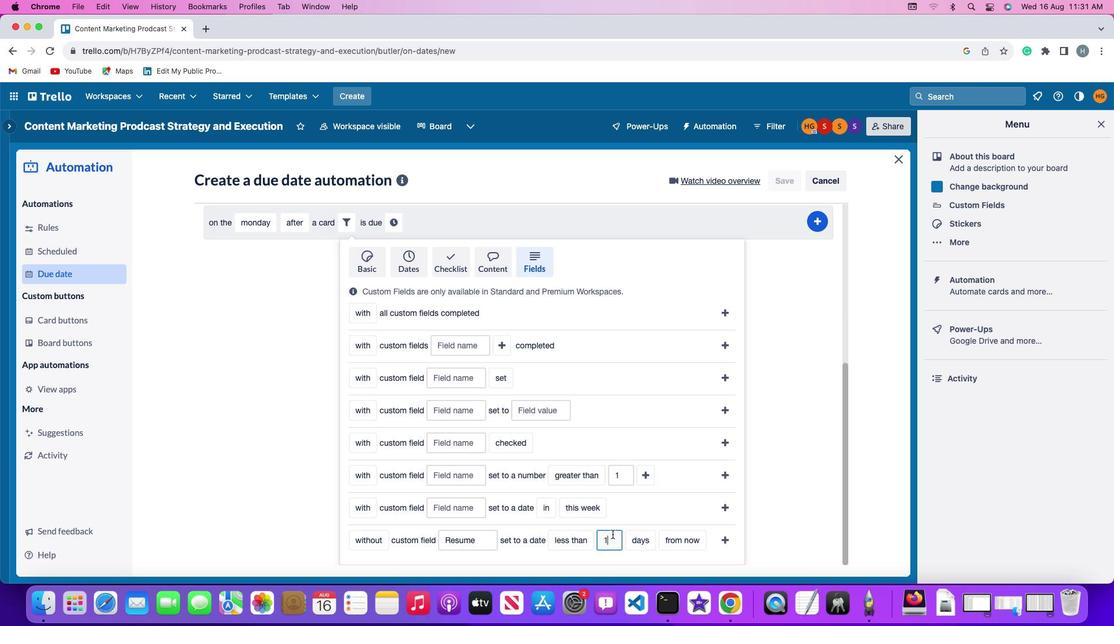 
Action: Mouse moved to (616, 539)
Screenshot: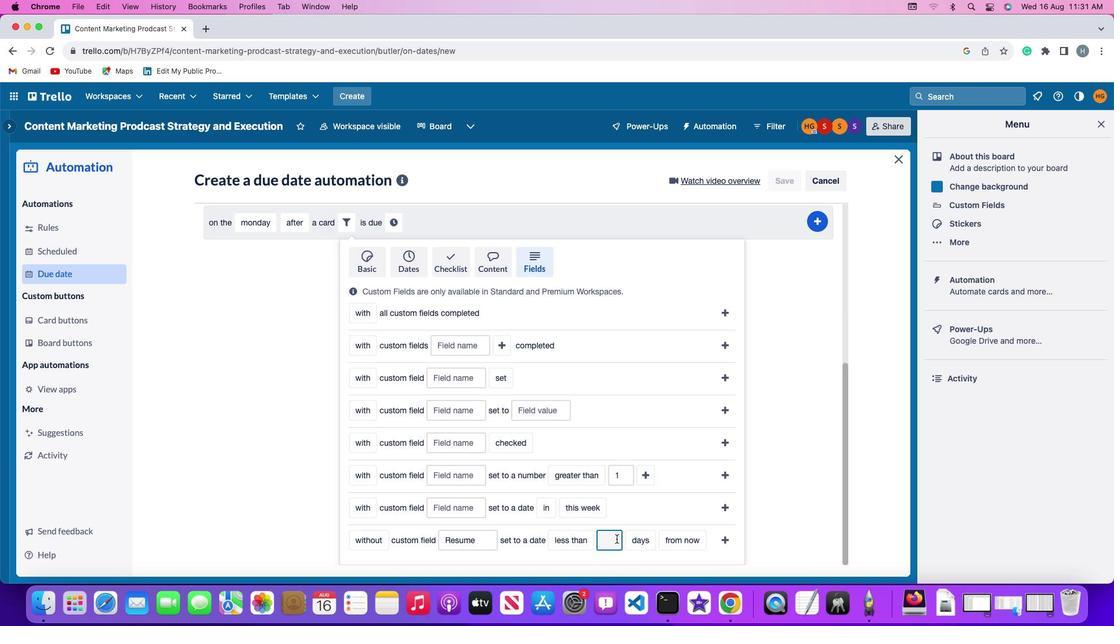 
Action: Key pressed Key.backspace
Screenshot: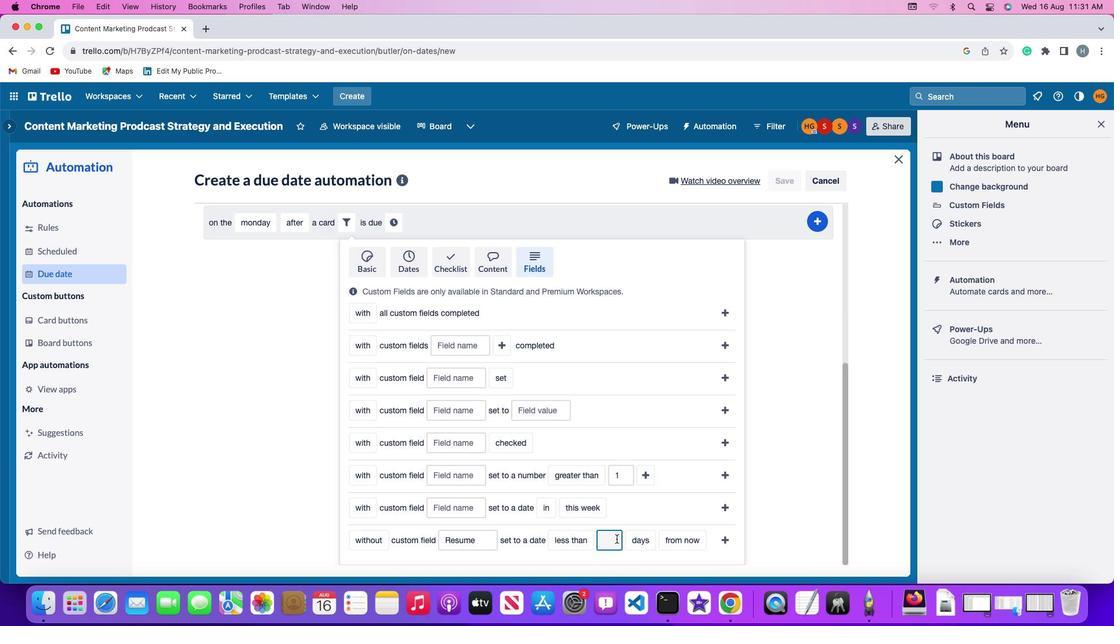 
Action: Mouse moved to (617, 539)
Screenshot: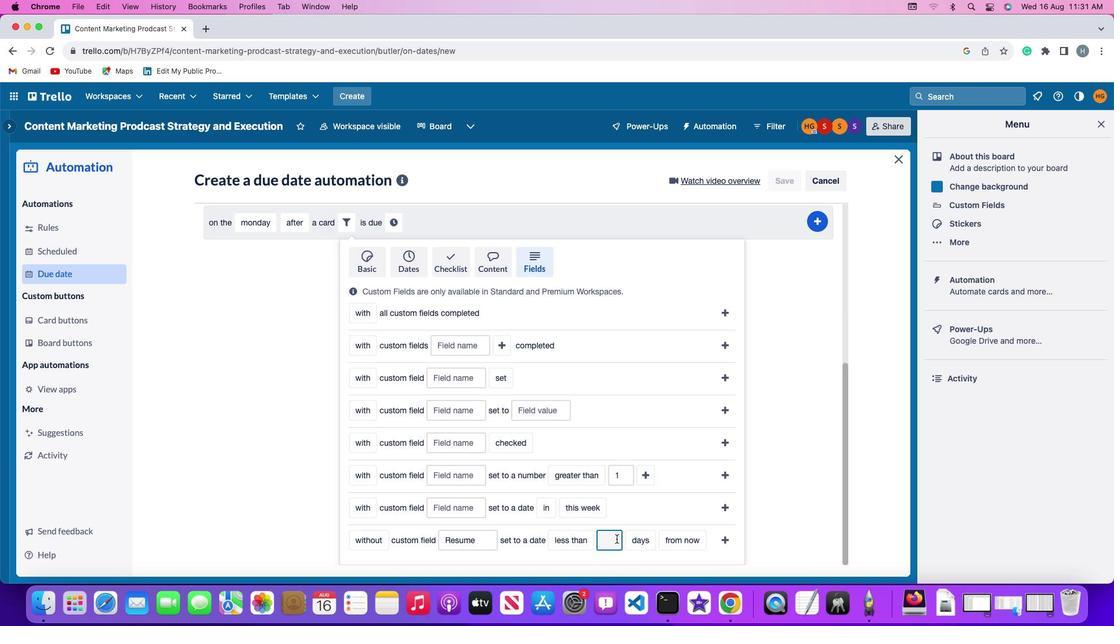 
Action: Key pressed '1'
Screenshot: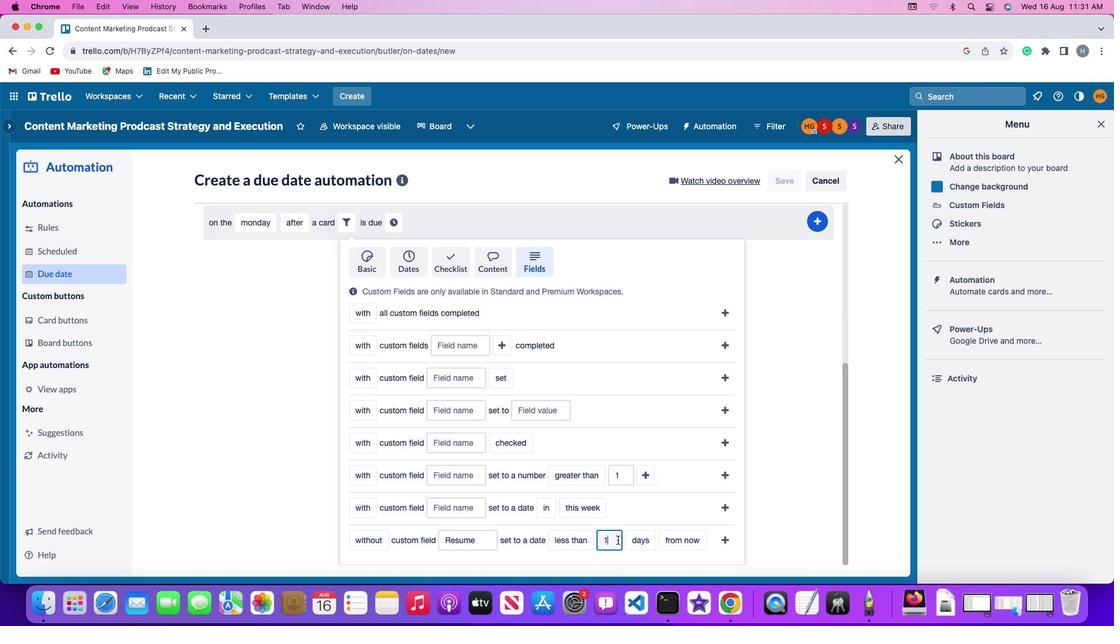 
Action: Mouse moved to (638, 546)
Screenshot: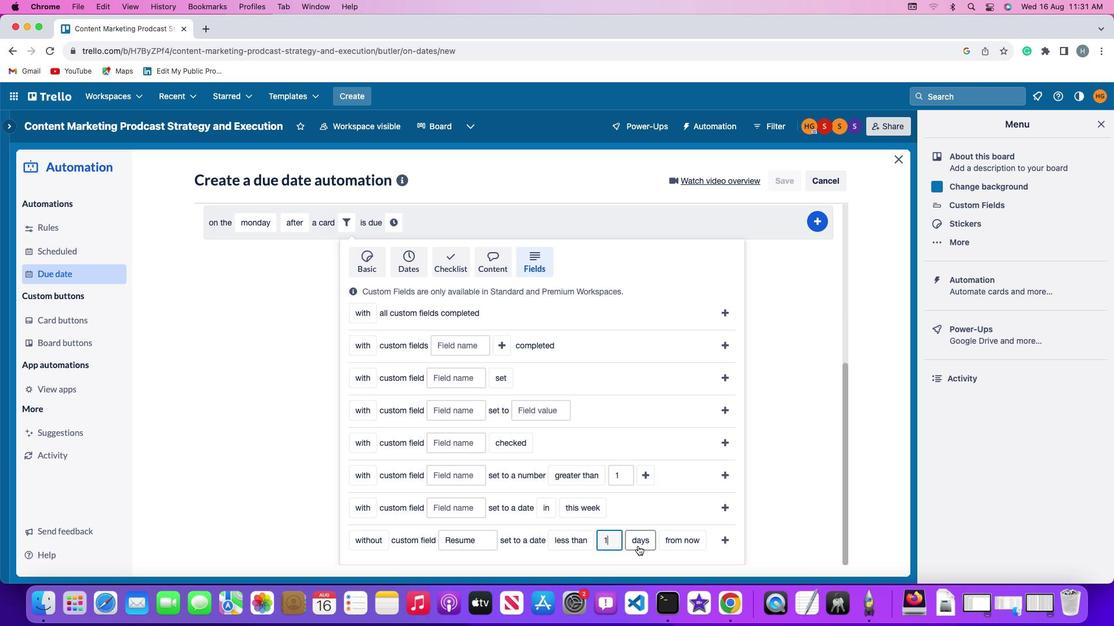 
Action: Mouse pressed left at (638, 546)
Screenshot: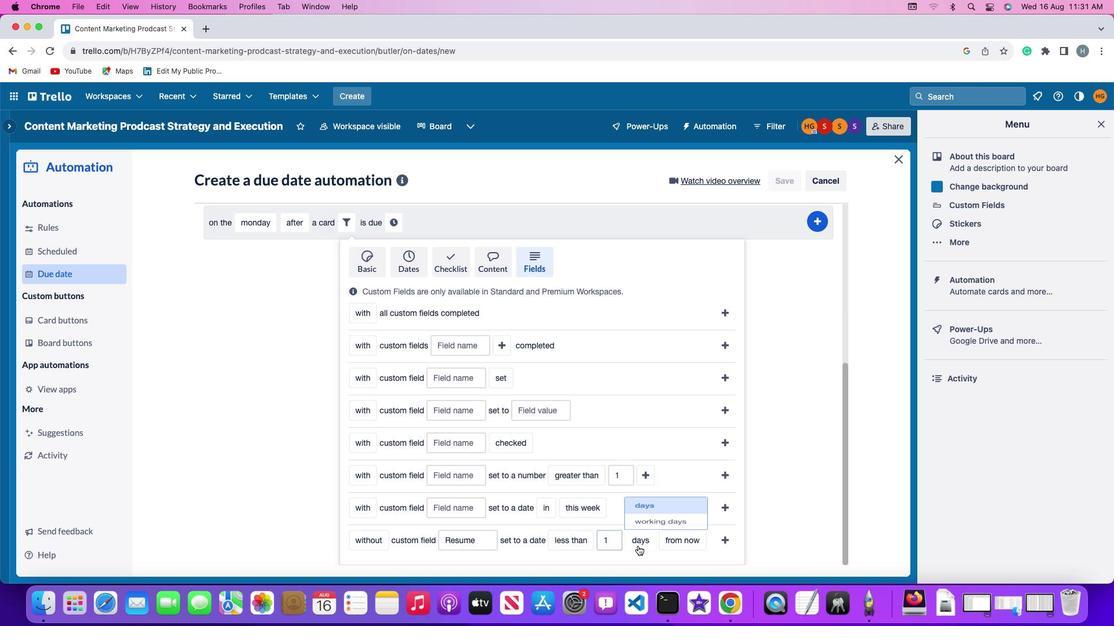 
Action: Mouse moved to (640, 496)
Screenshot: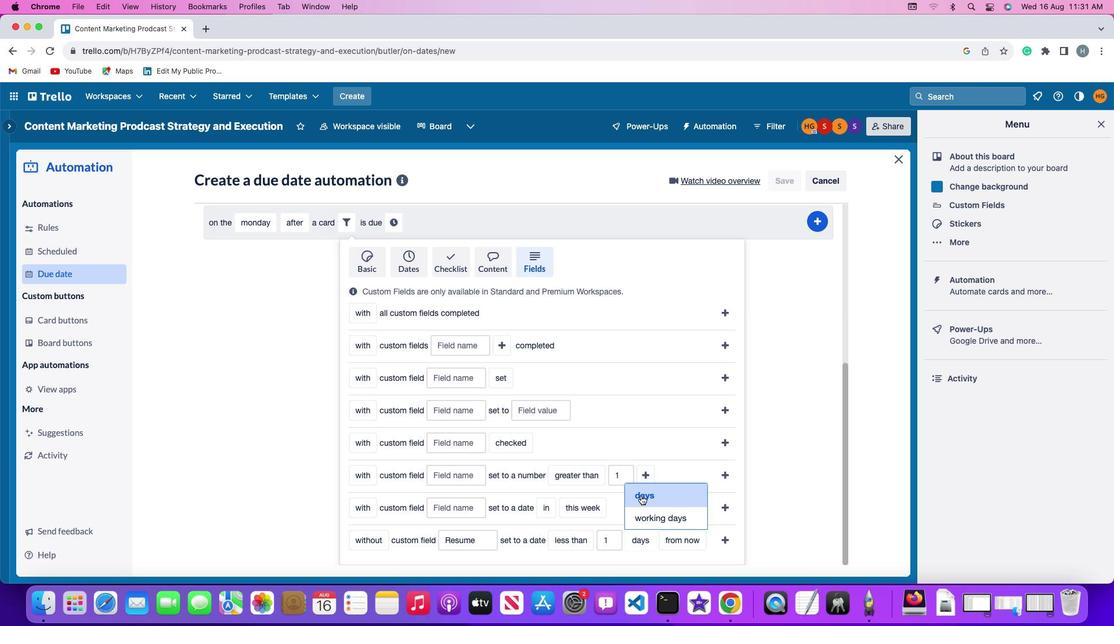 
Action: Mouse pressed left at (640, 496)
Screenshot: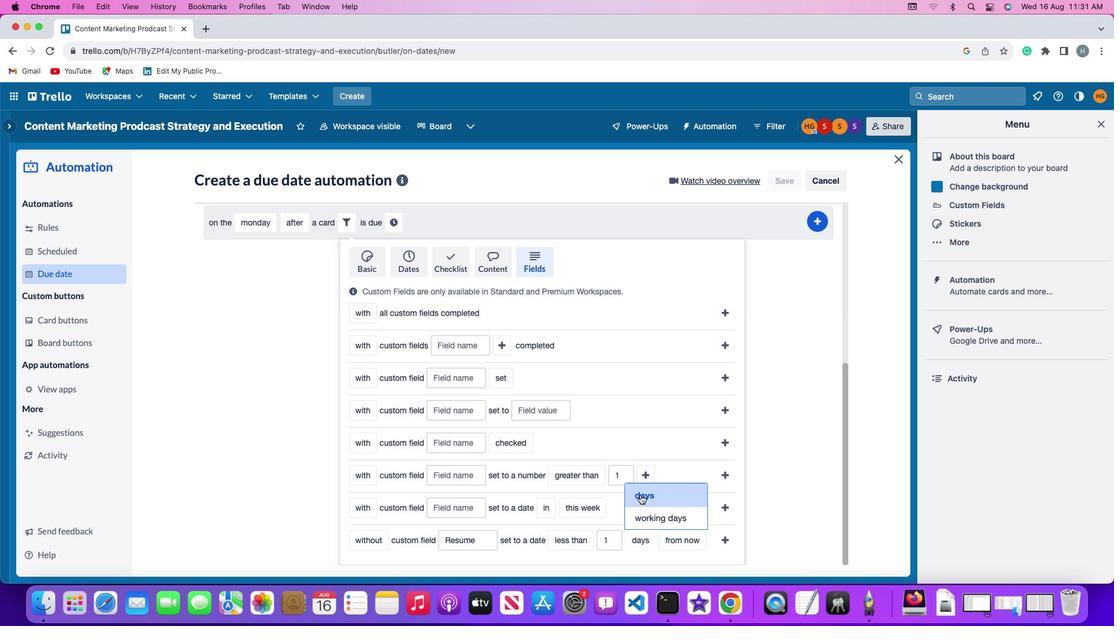 
Action: Mouse moved to (677, 538)
Screenshot: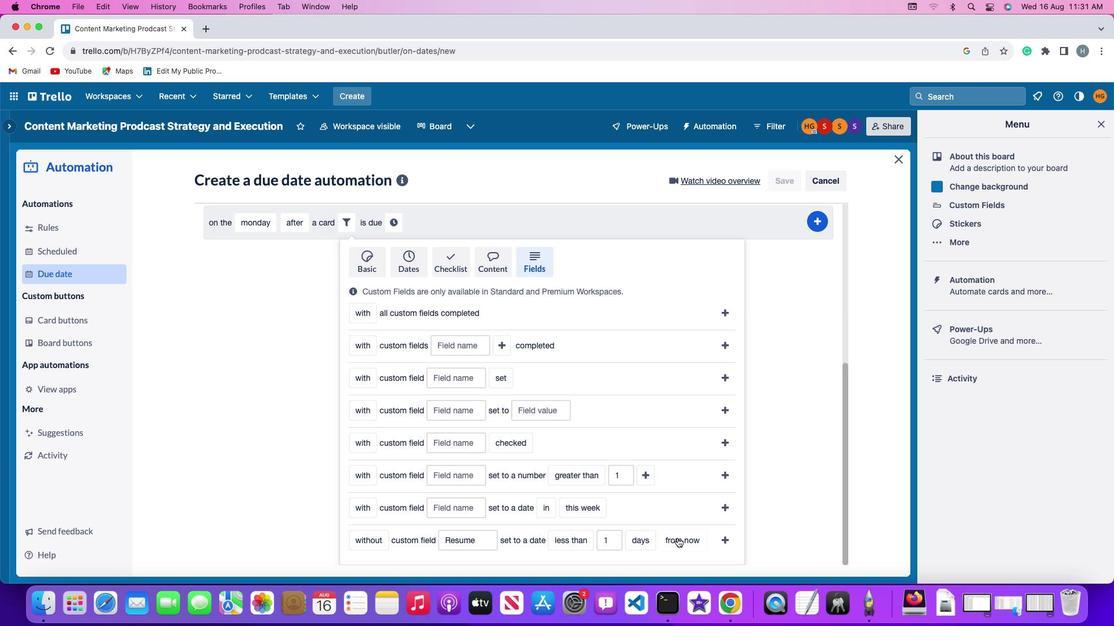 
Action: Mouse pressed left at (677, 538)
Screenshot: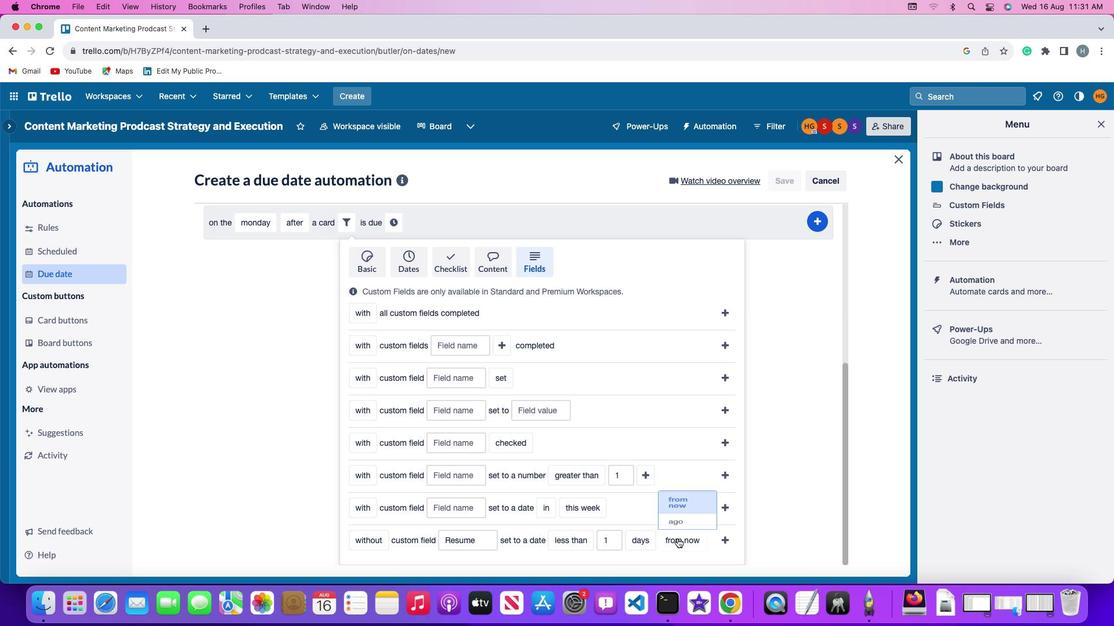 
Action: Mouse moved to (677, 494)
Screenshot: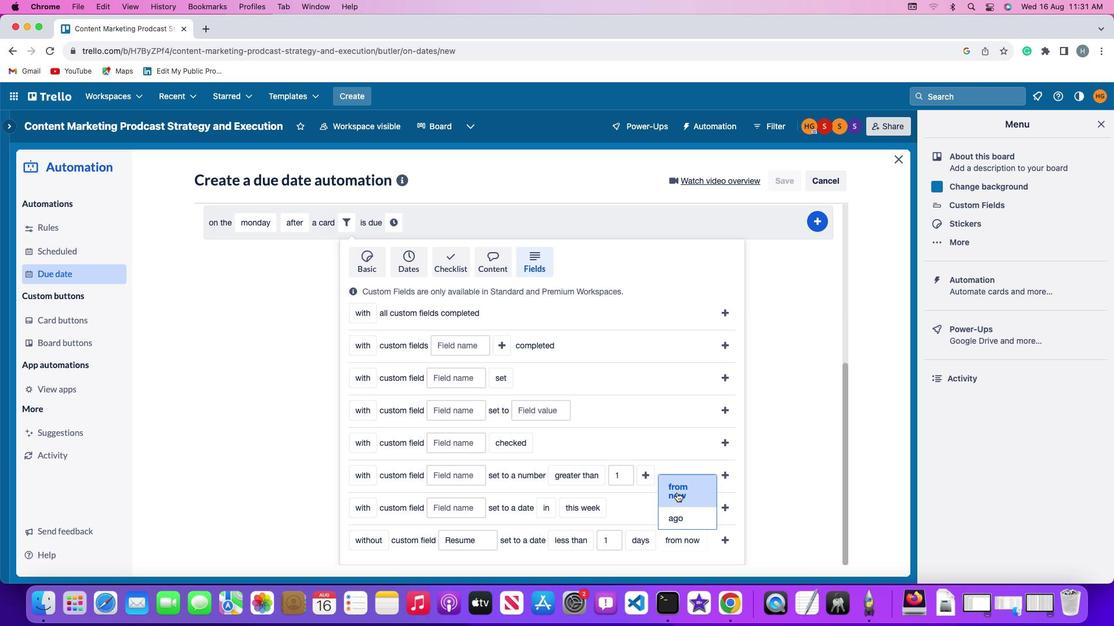
Action: Mouse pressed left at (677, 494)
Screenshot: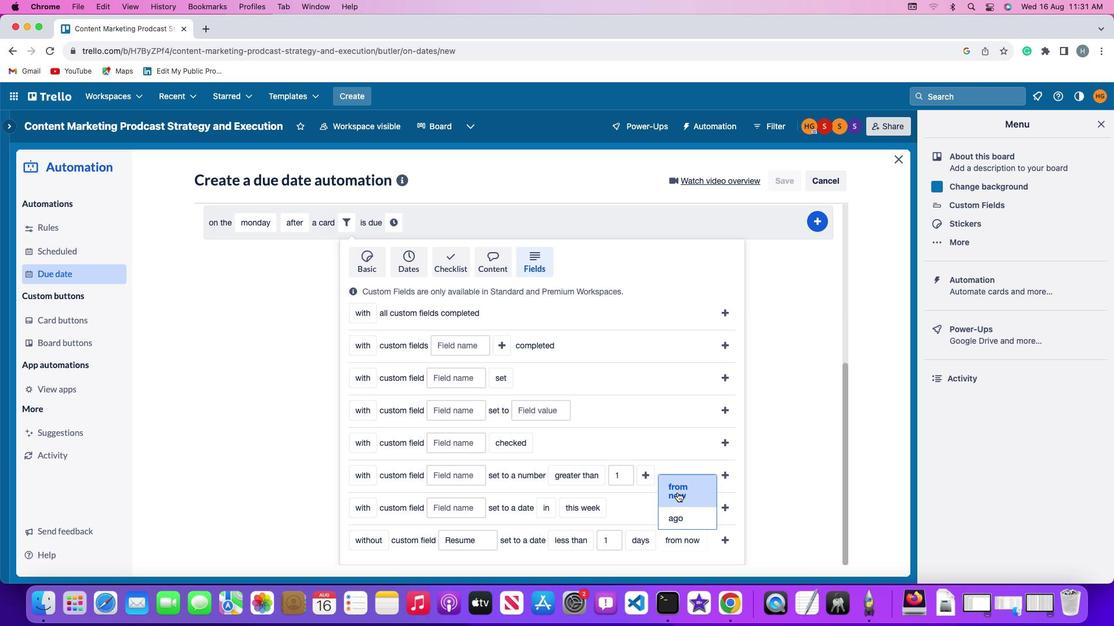 
Action: Mouse moved to (726, 542)
Screenshot: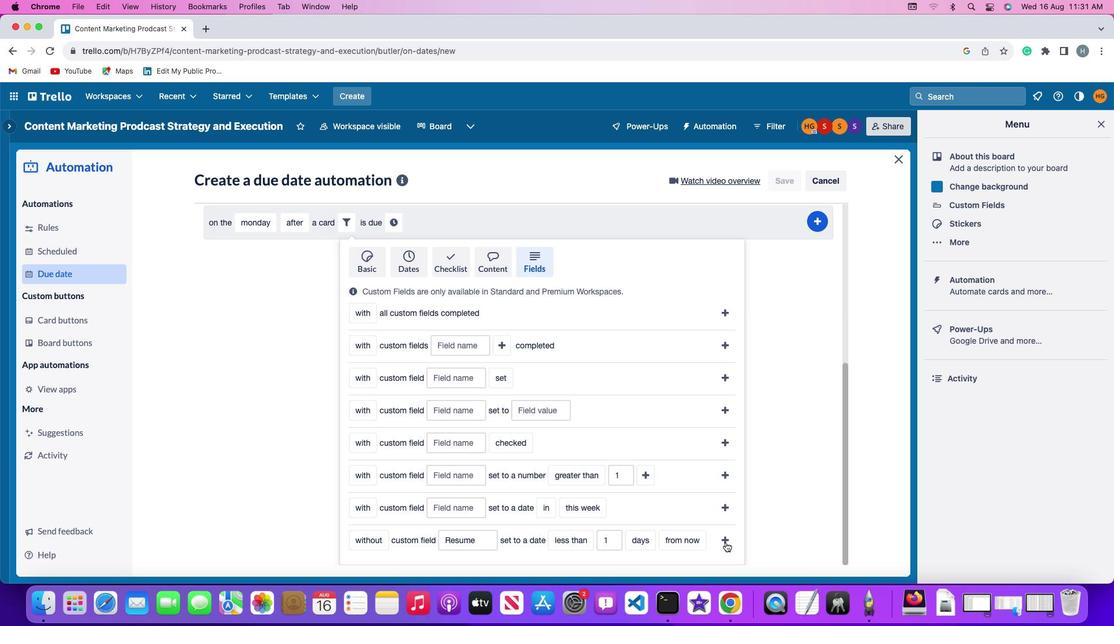 
Action: Mouse pressed left at (726, 542)
Screenshot: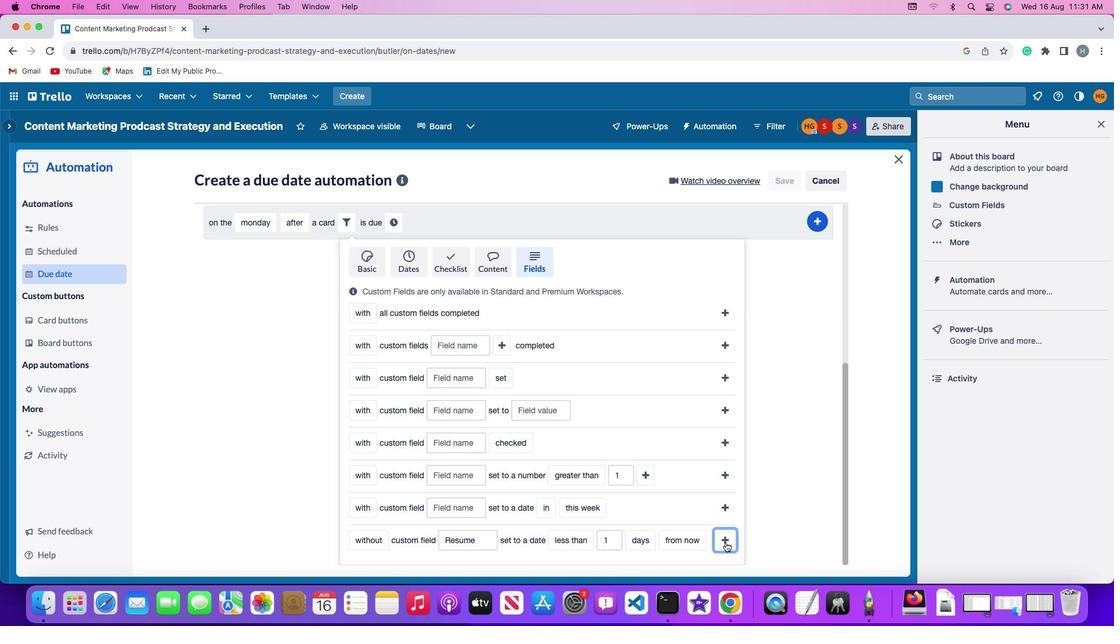 
Action: Mouse moved to (686, 503)
Screenshot: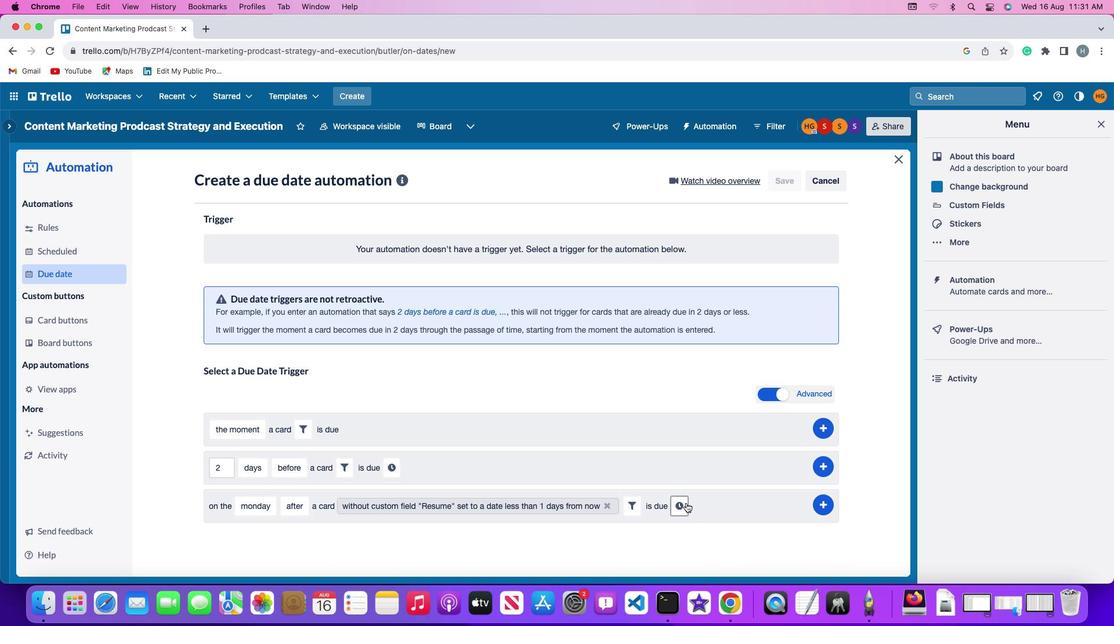
Action: Mouse pressed left at (686, 503)
Screenshot: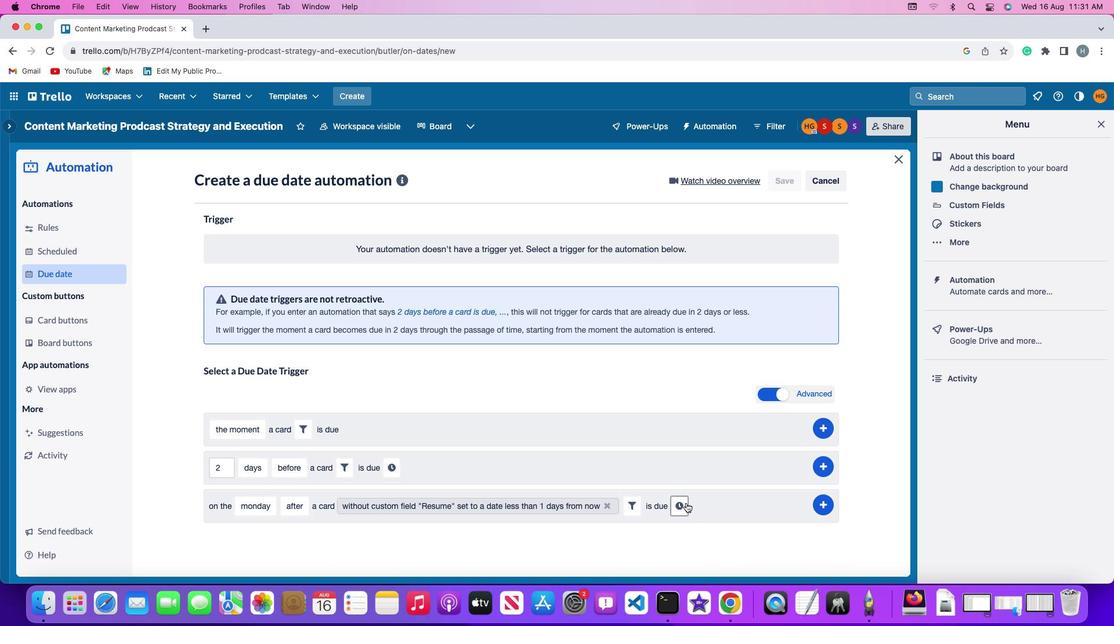 
Action: Mouse moved to (707, 505)
Screenshot: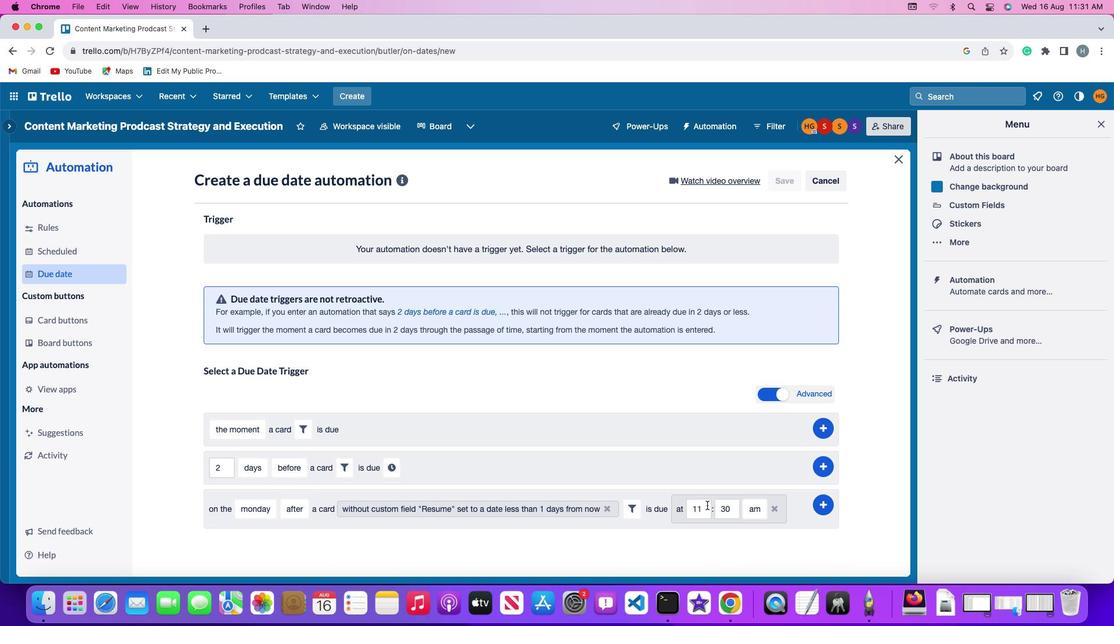 
Action: Mouse pressed left at (707, 505)
Screenshot: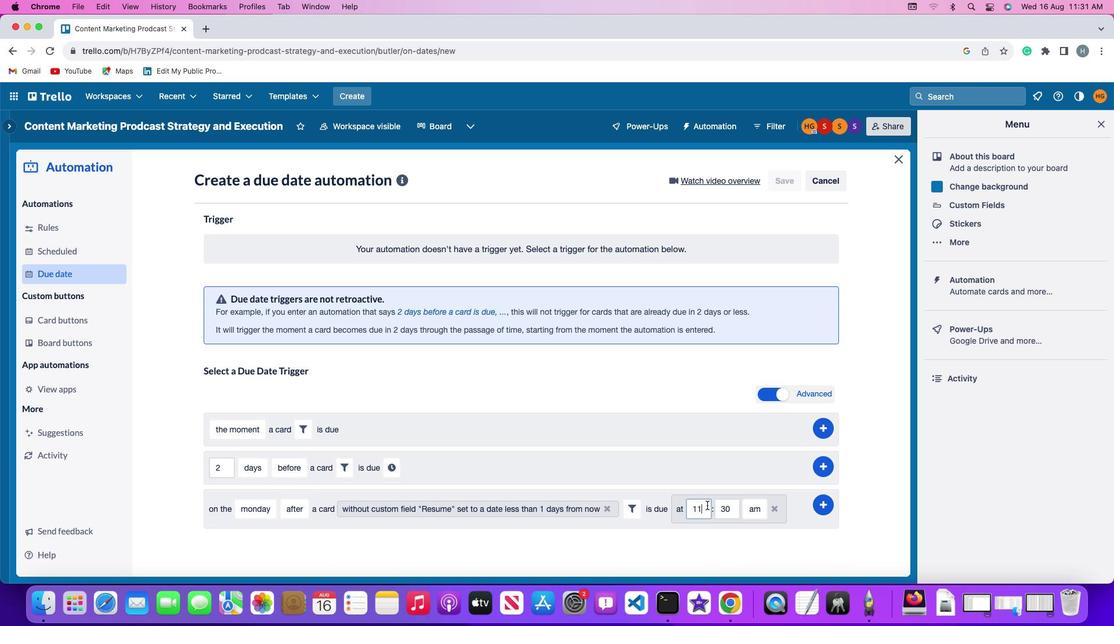 
Action: Mouse moved to (707, 505)
Screenshot: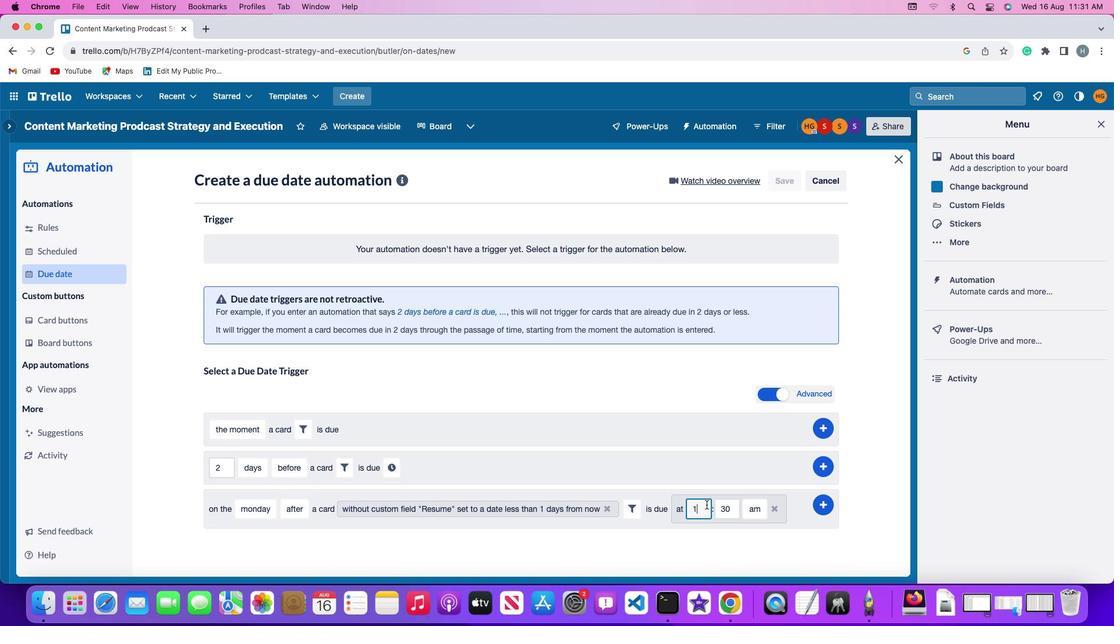 
Action: Key pressed Key.backspace
Screenshot: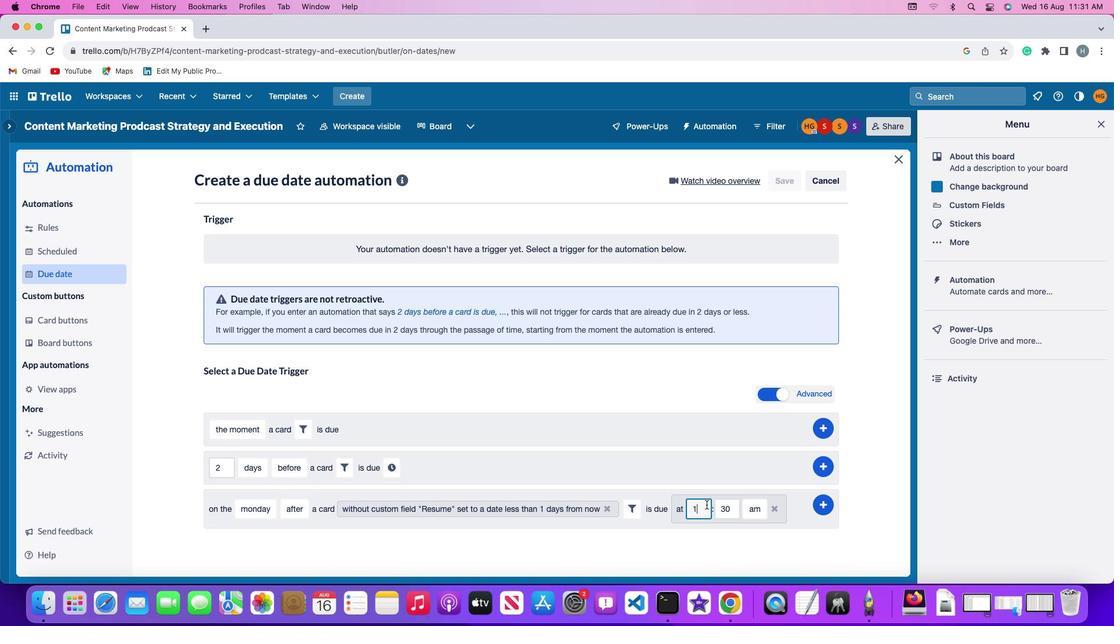 
Action: Mouse moved to (706, 505)
Screenshot: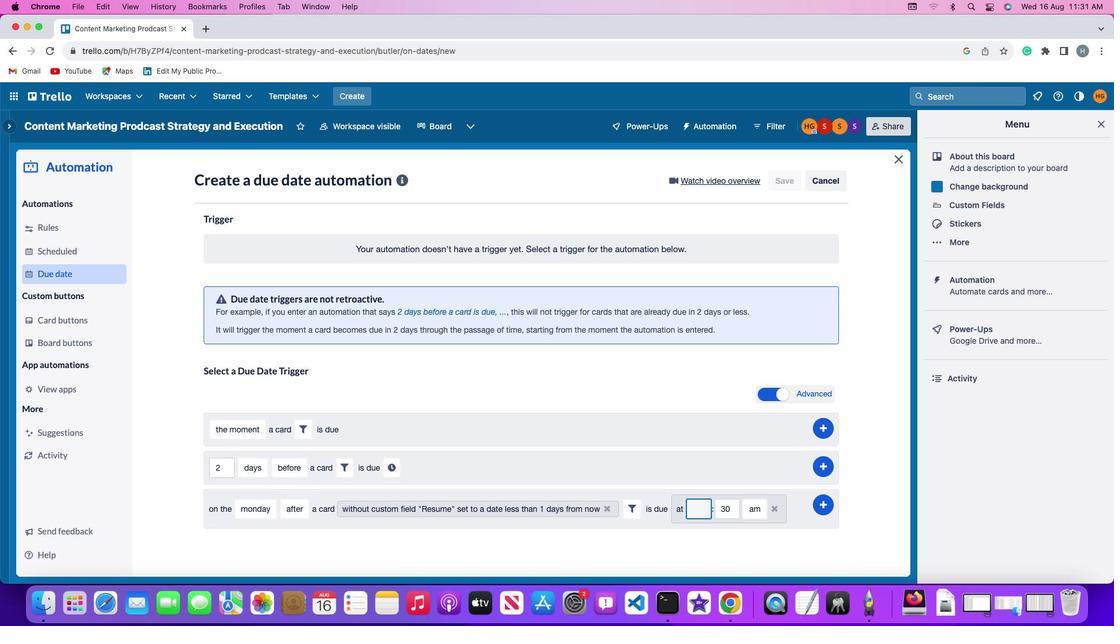 
Action: Key pressed Key.backspace'1''1'
Screenshot: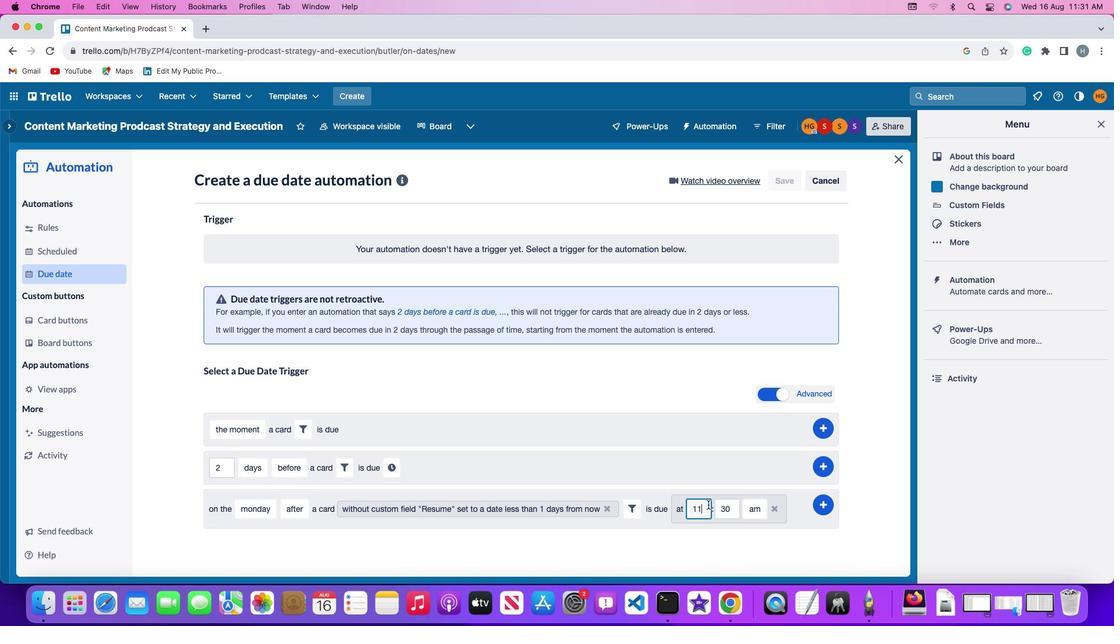 
Action: Mouse moved to (736, 505)
Screenshot: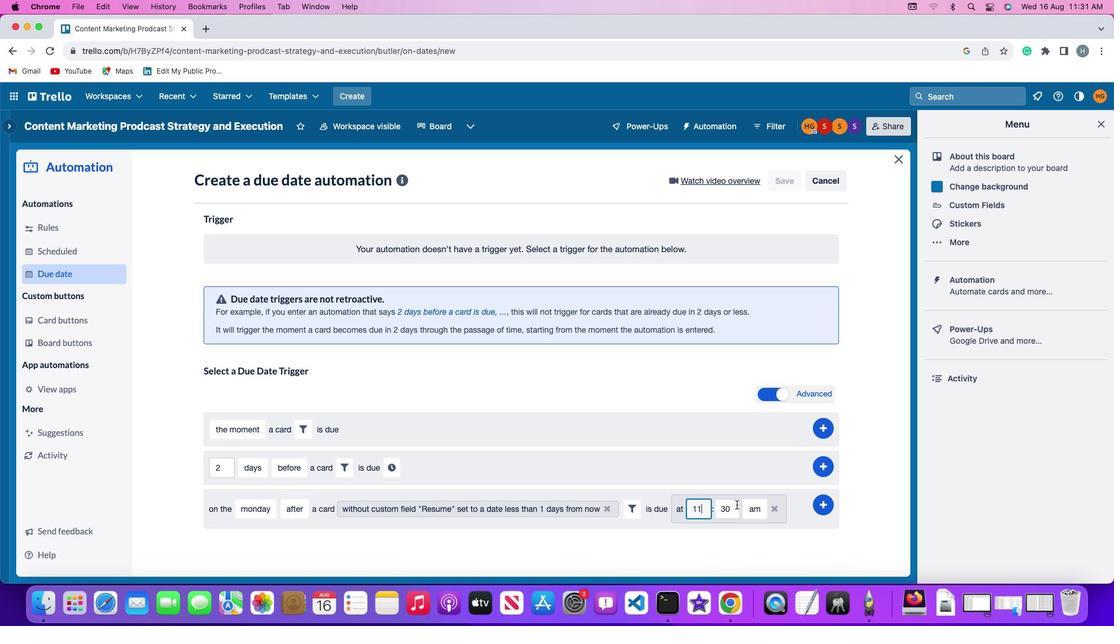
Action: Mouse pressed left at (736, 505)
Screenshot: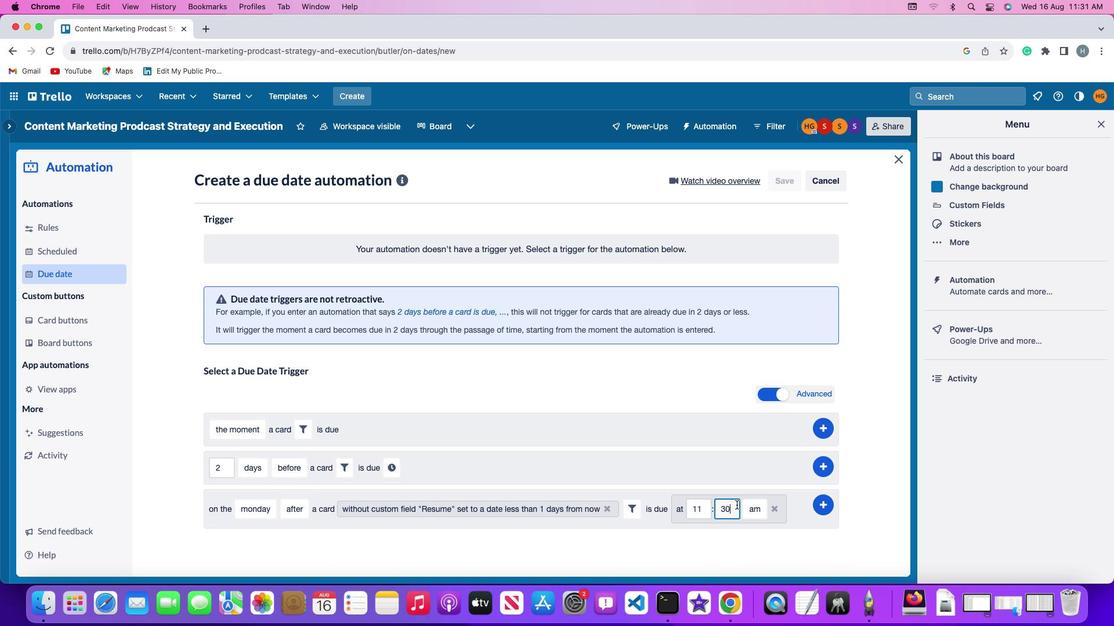 
Action: Key pressed Key.backspaceKey.backspace'0'
Screenshot: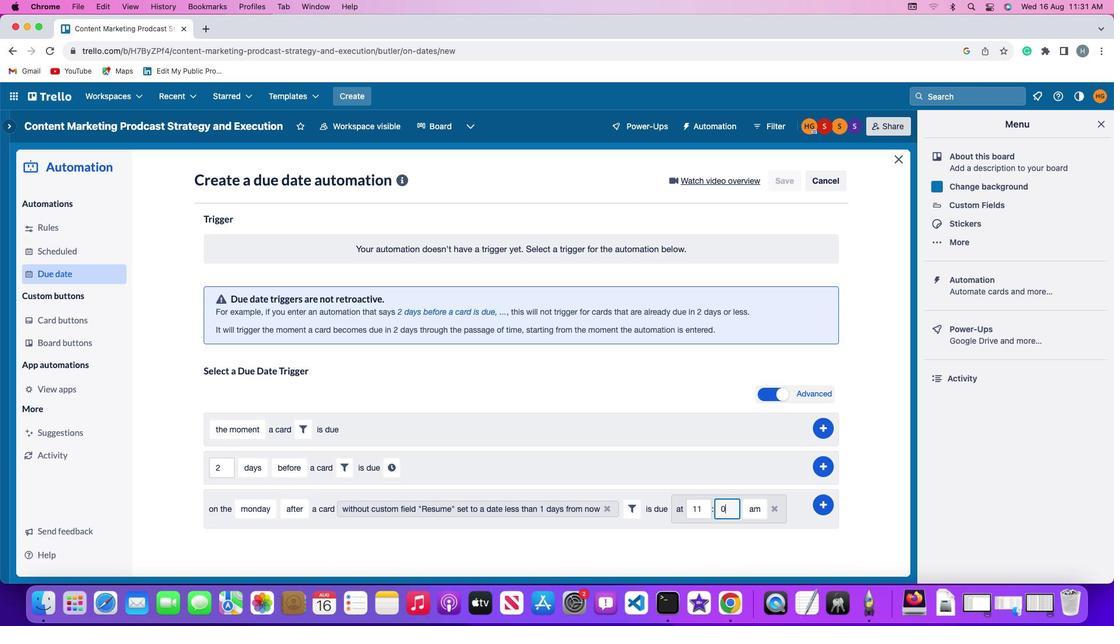 
Action: Mouse moved to (737, 506)
Screenshot: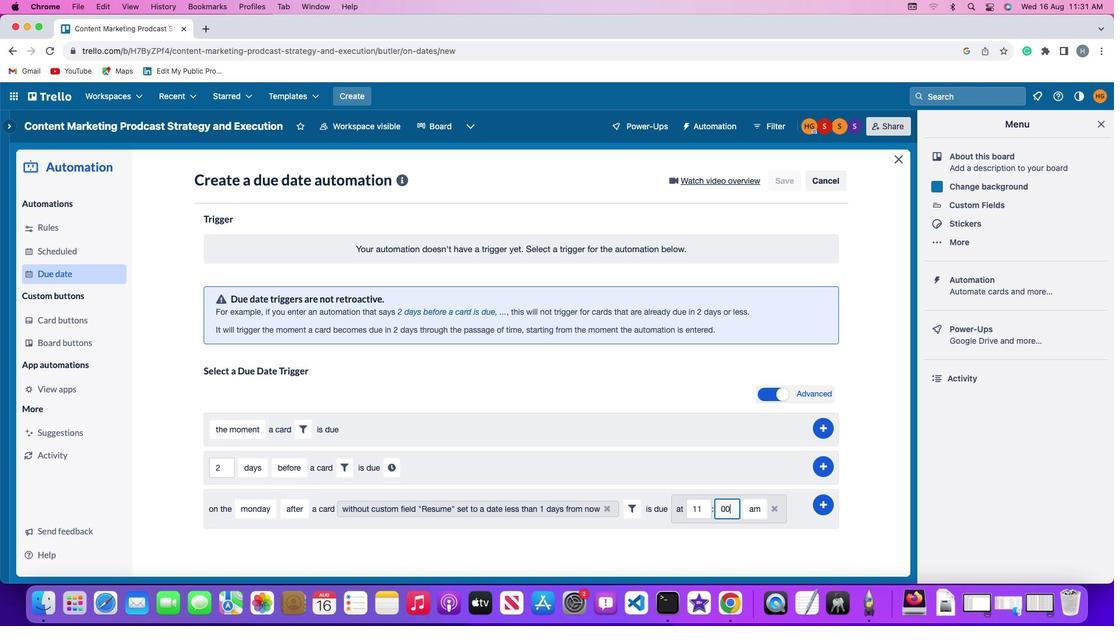
Action: Key pressed '0'
Screenshot: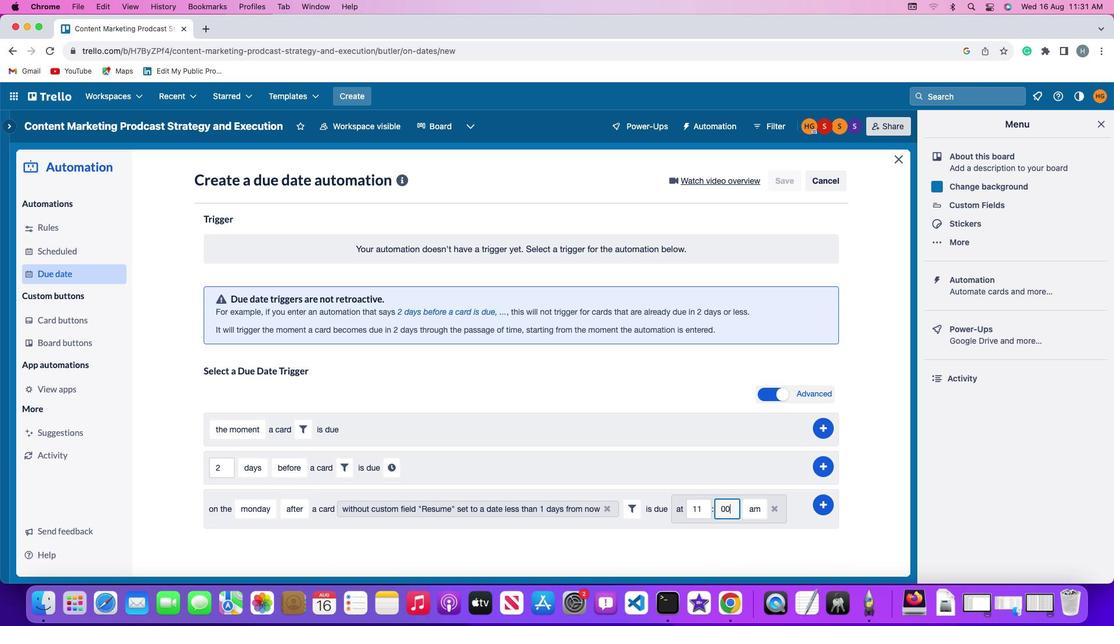 
Action: Mouse moved to (752, 510)
Screenshot: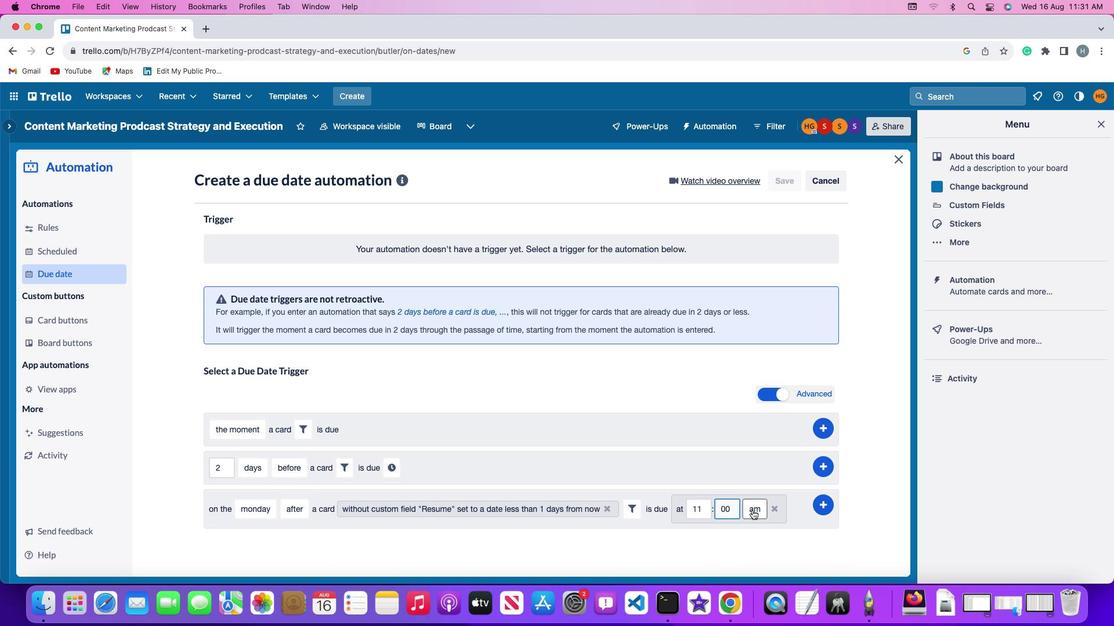 
Action: Mouse pressed left at (752, 510)
Screenshot: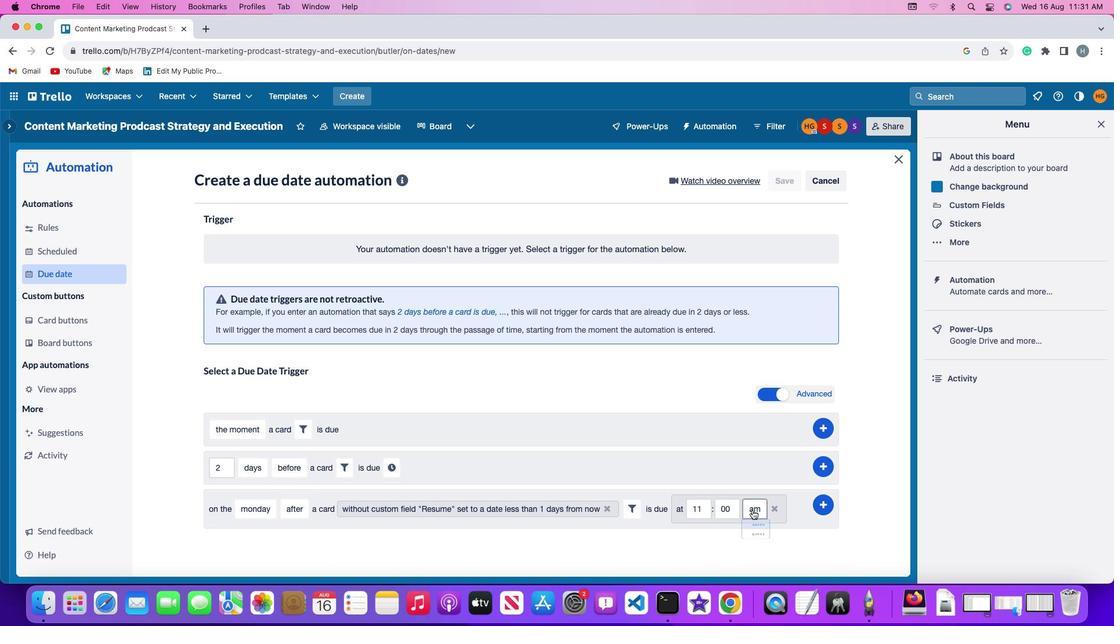 
Action: Mouse moved to (755, 525)
Screenshot: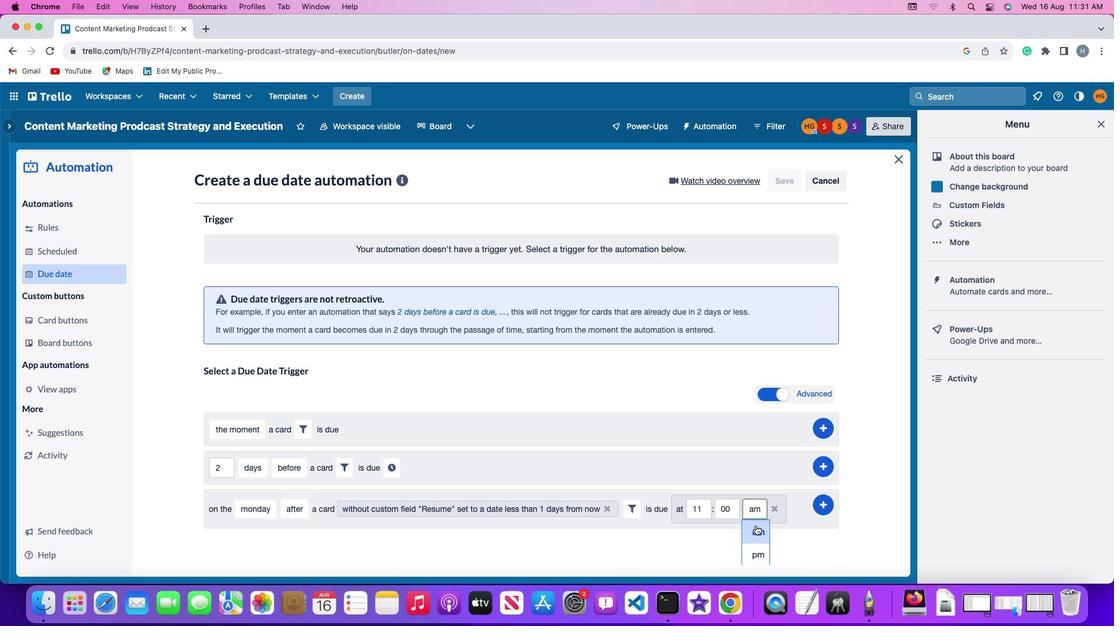 
Action: Mouse pressed left at (755, 525)
Screenshot: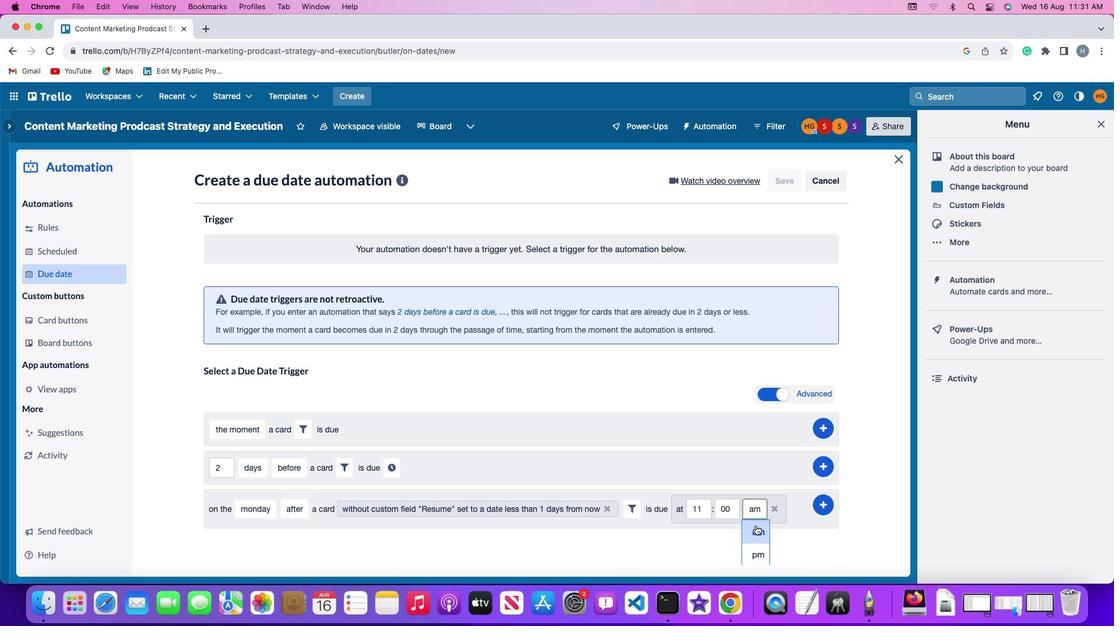 
Action: Mouse moved to (822, 504)
Screenshot: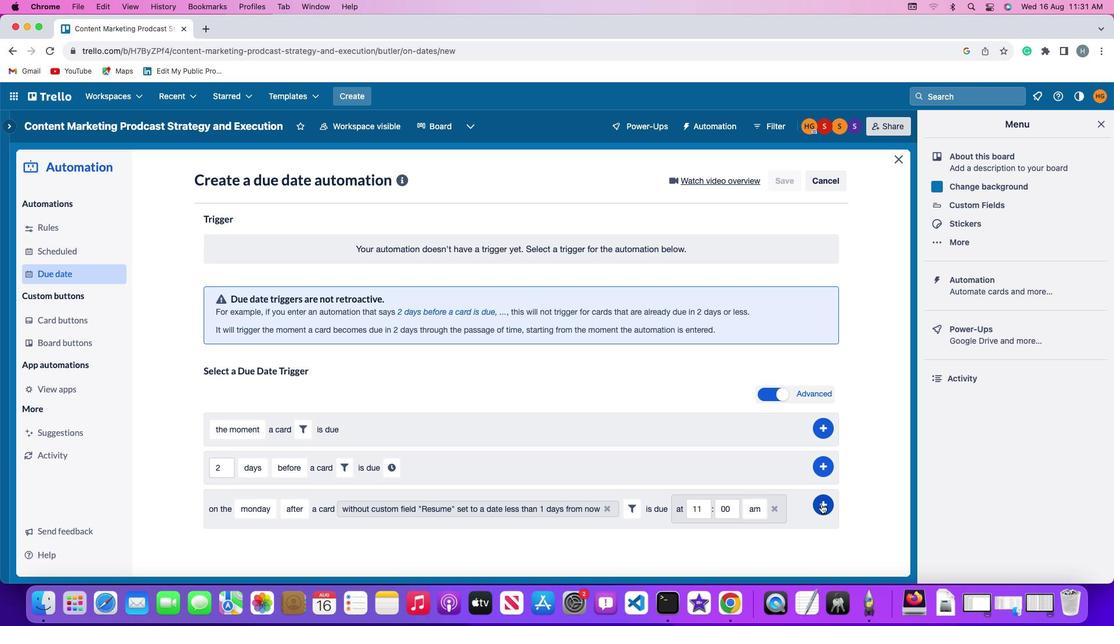
Action: Mouse pressed left at (822, 504)
Screenshot: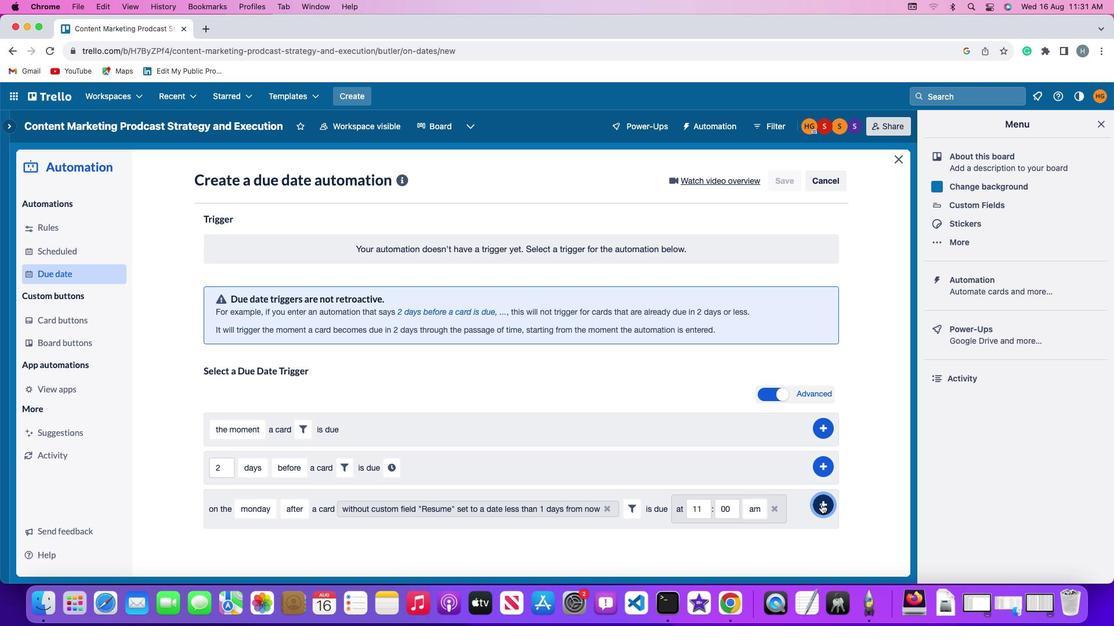 
Action: Mouse moved to (877, 427)
Screenshot: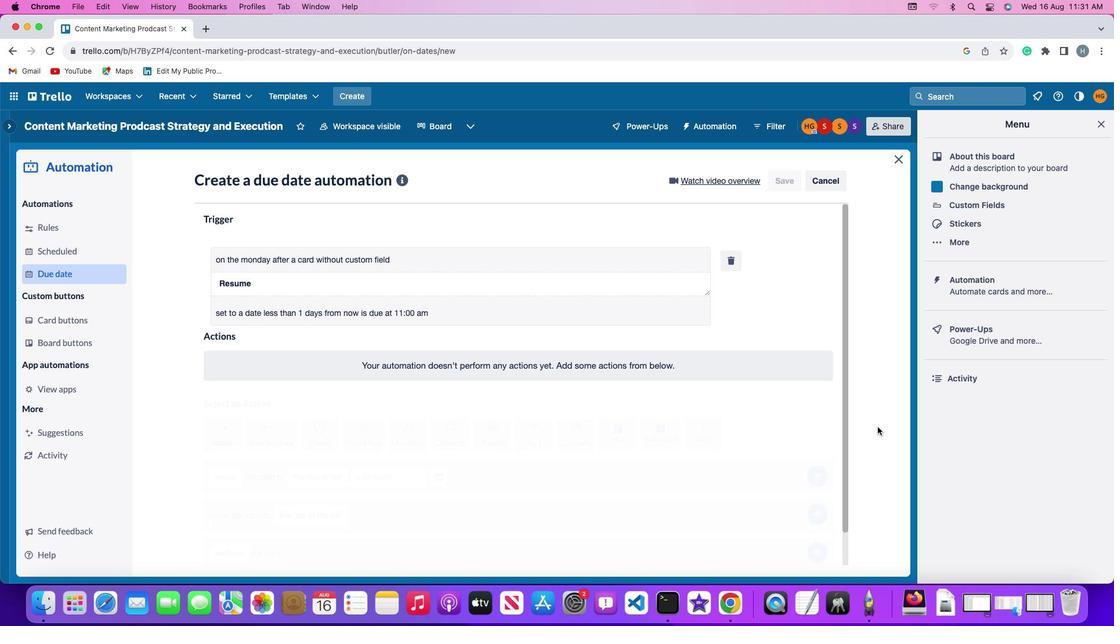 
